 Task: Search one way flight ticket for 2 adults, 4 children and 1 infant on lap in business from Manhattan: Manhattan Regional Airport to Laramie: Laramie Regional Airport on 5-3-2023. Choice of flights is Spirit. Price is upto 98000. Outbound departure time preference is 22:00.
Action: Mouse moved to (356, 316)
Screenshot: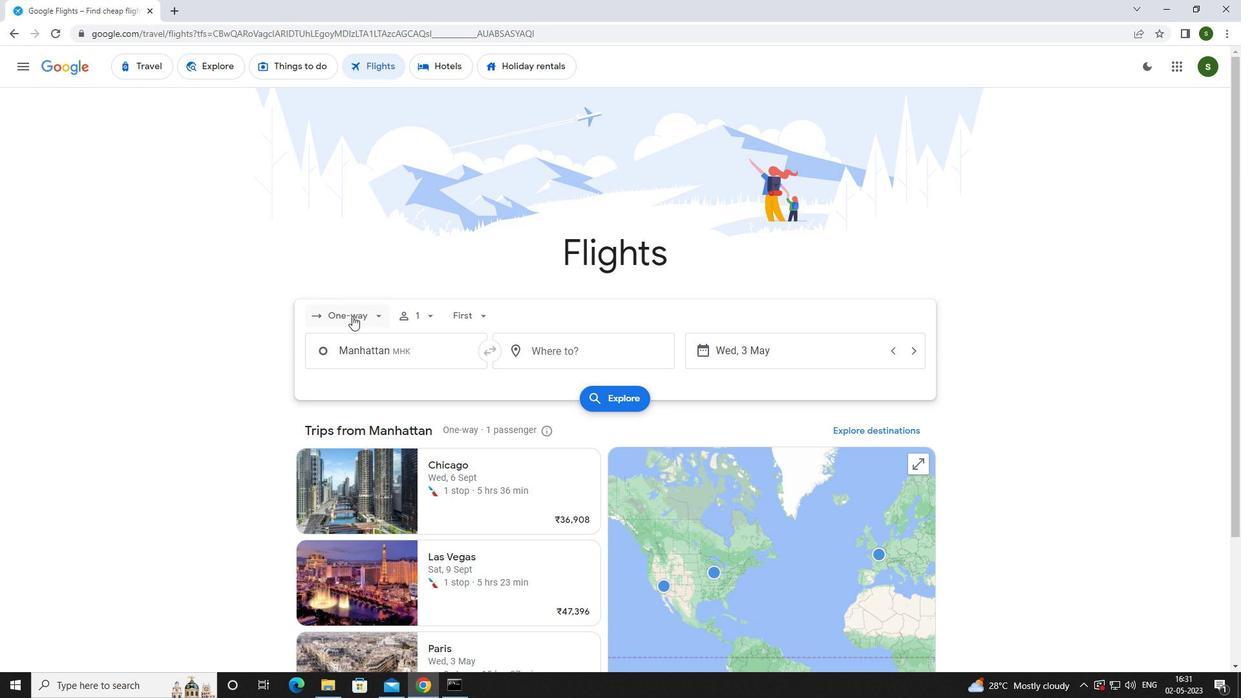 
Action: Mouse pressed left at (356, 316)
Screenshot: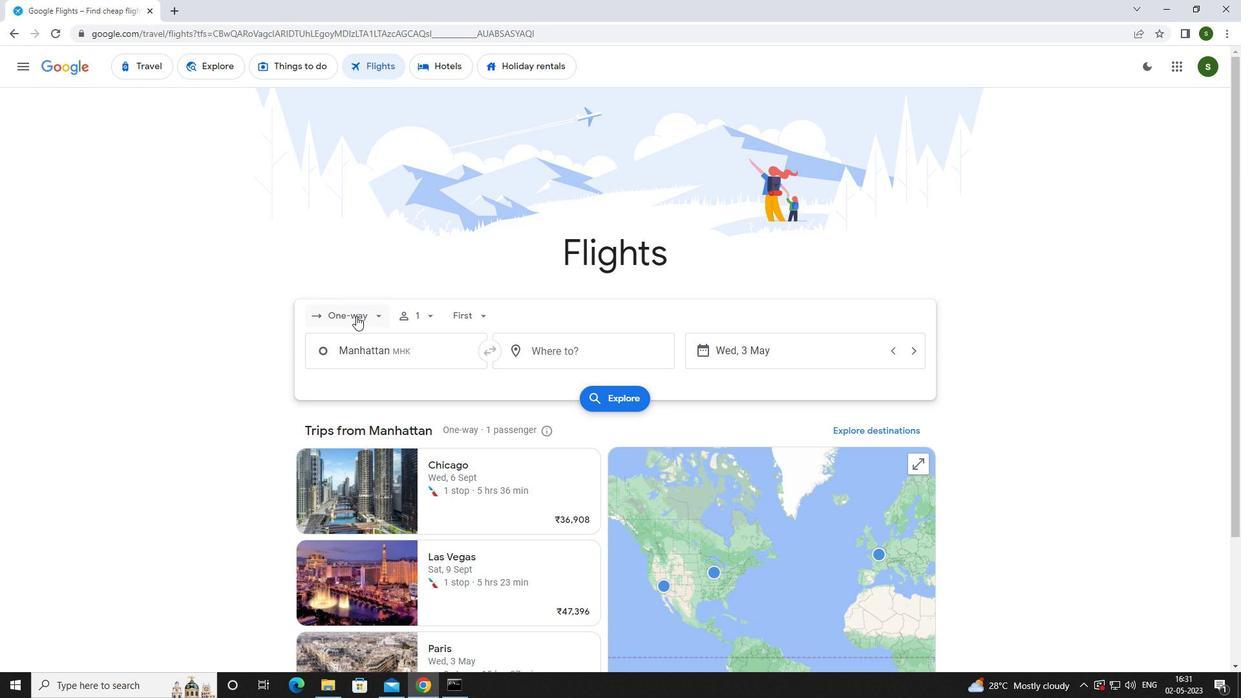 
Action: Mouse moved to (365, 370)
Screenshot: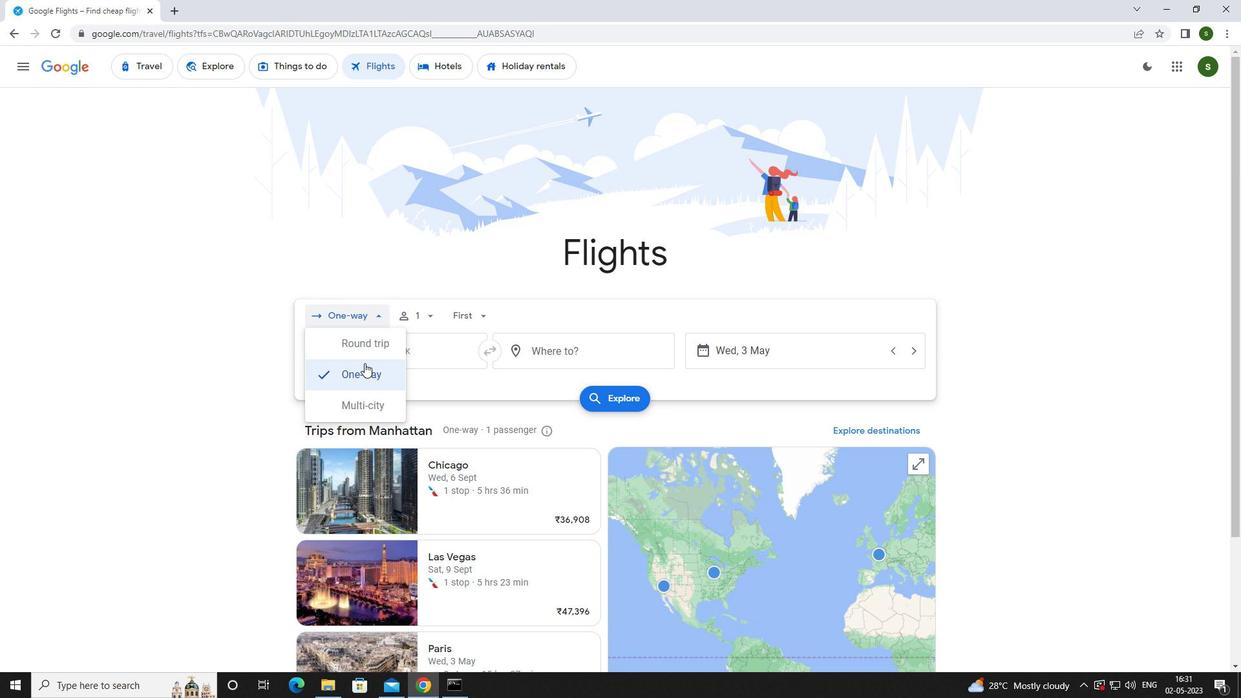 
Action: Mouse pressed left at (365, 370)
Screenshot: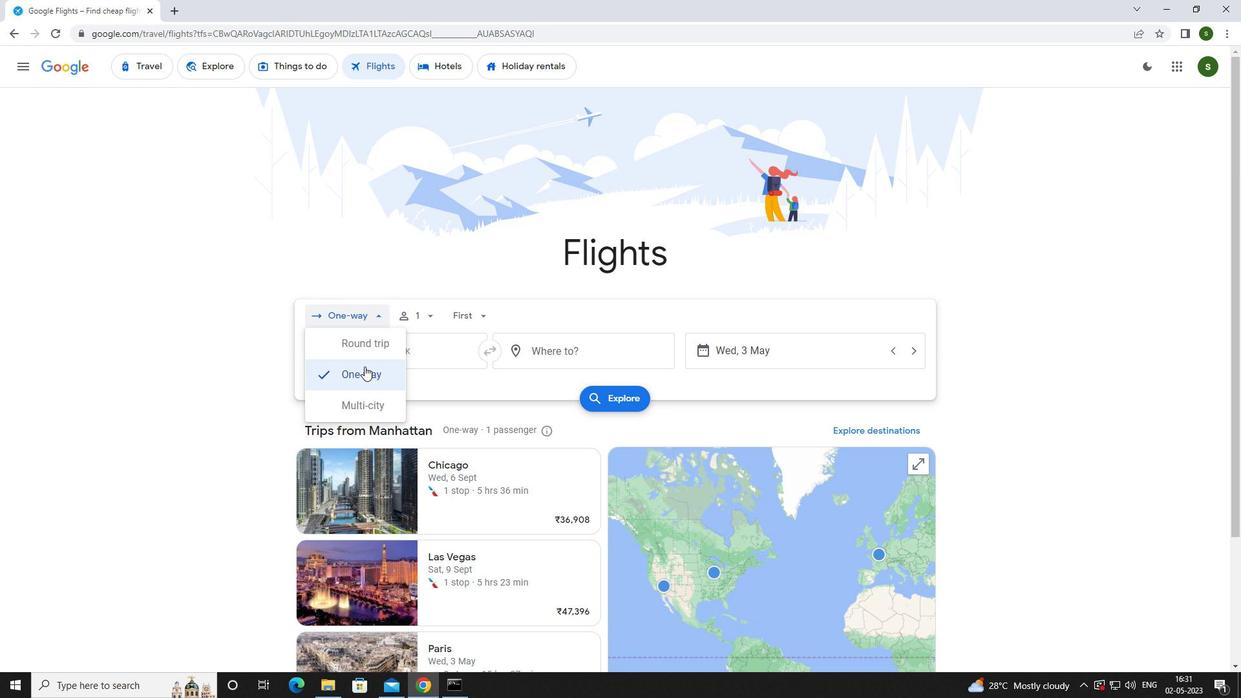 
Action: Mouse moved to (419, 312)
Screenshot: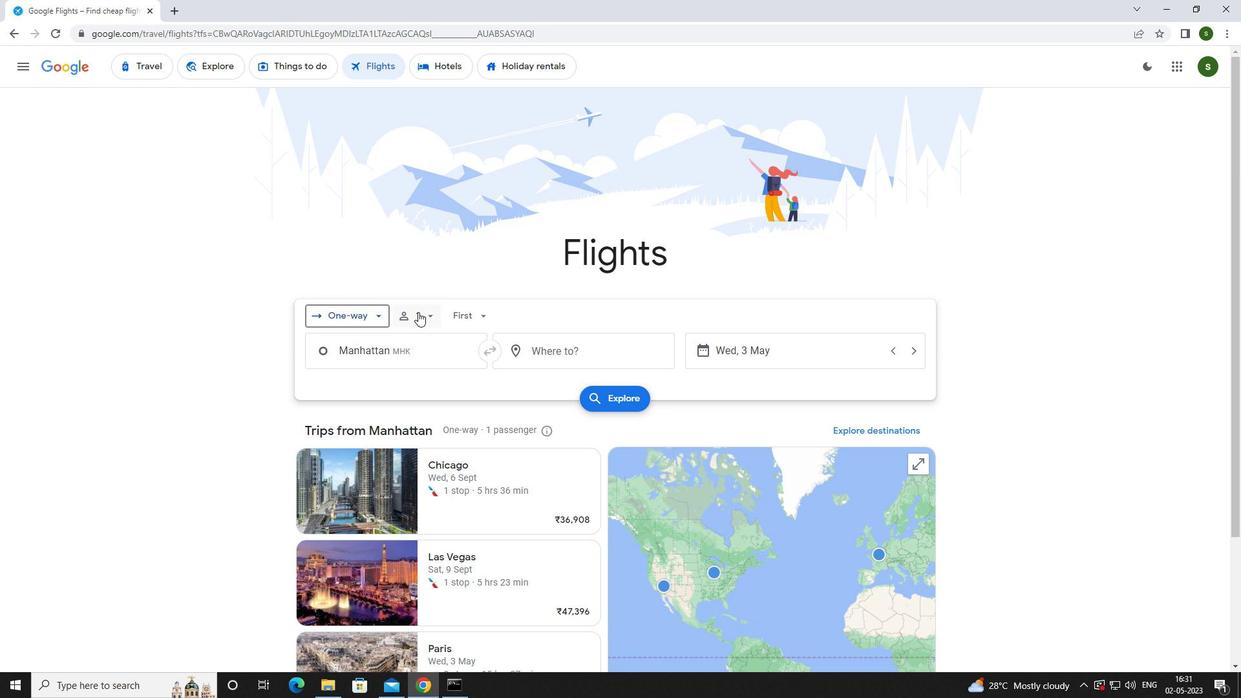 
Action: Mouse pressed left at (419, 312)
Screenshot: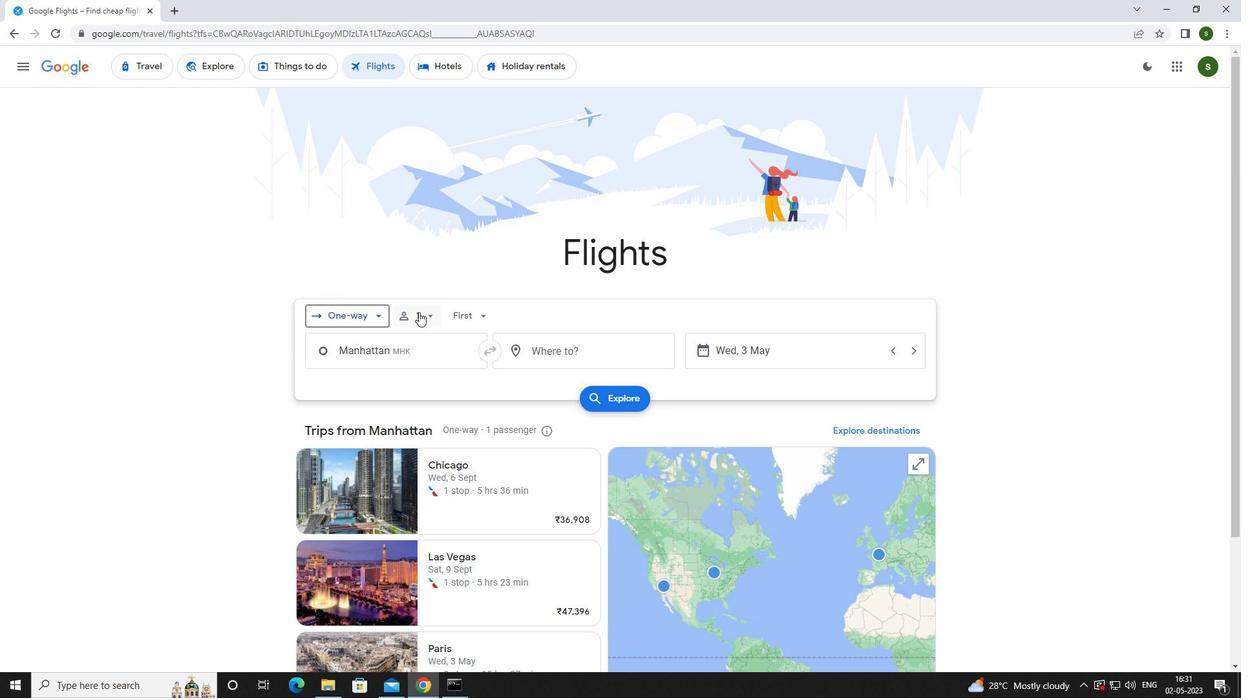 
Action: Mouse moved to (532, 349)
Screenshot: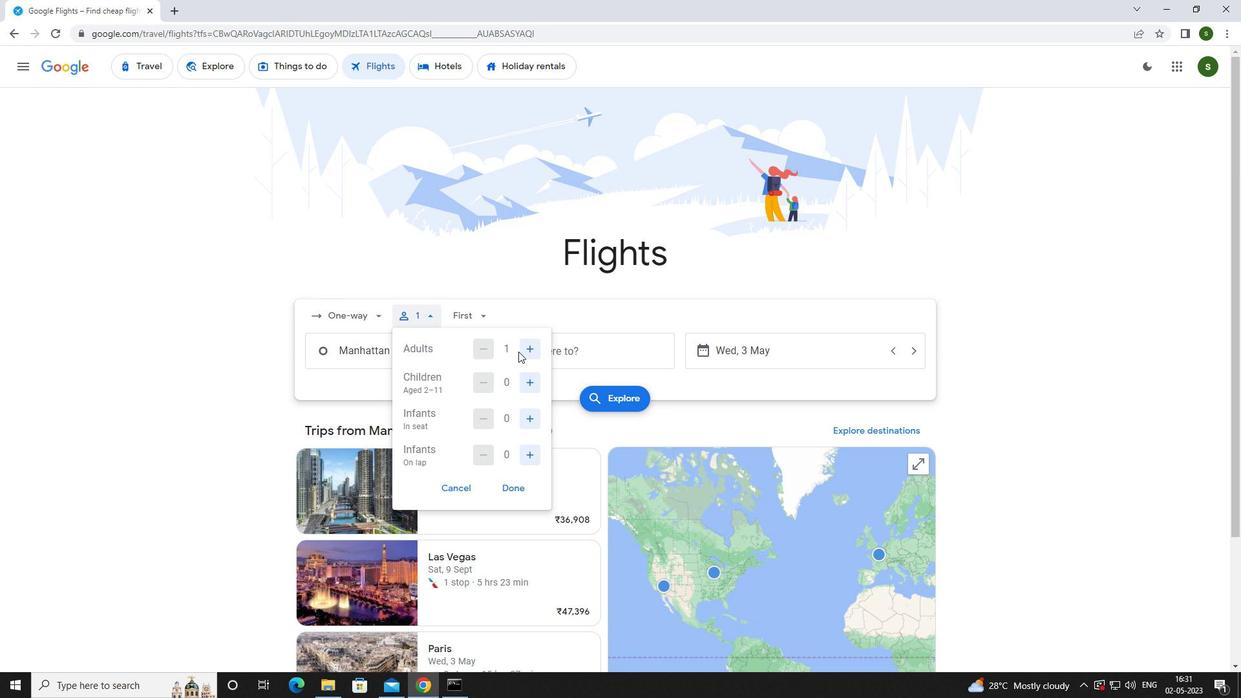 
Action: Mouse pressed left at (532, 349)
Screenshot: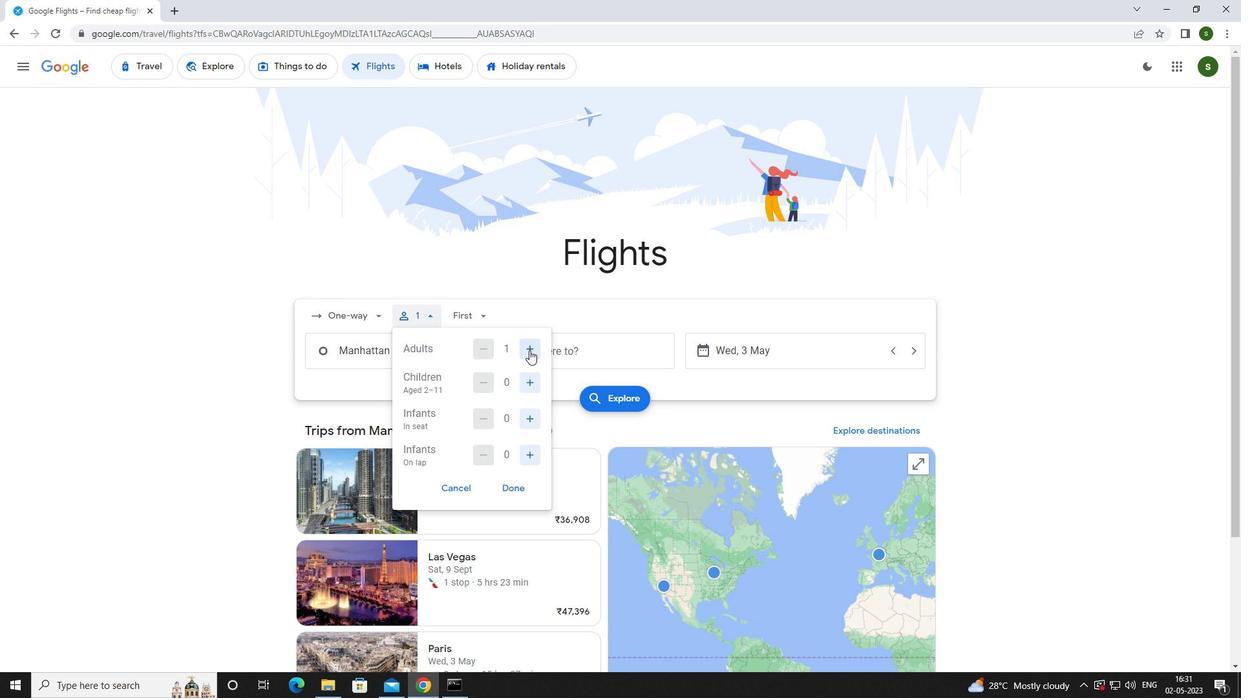 
Action: Mouse moved to (532, 386)
Screenshot: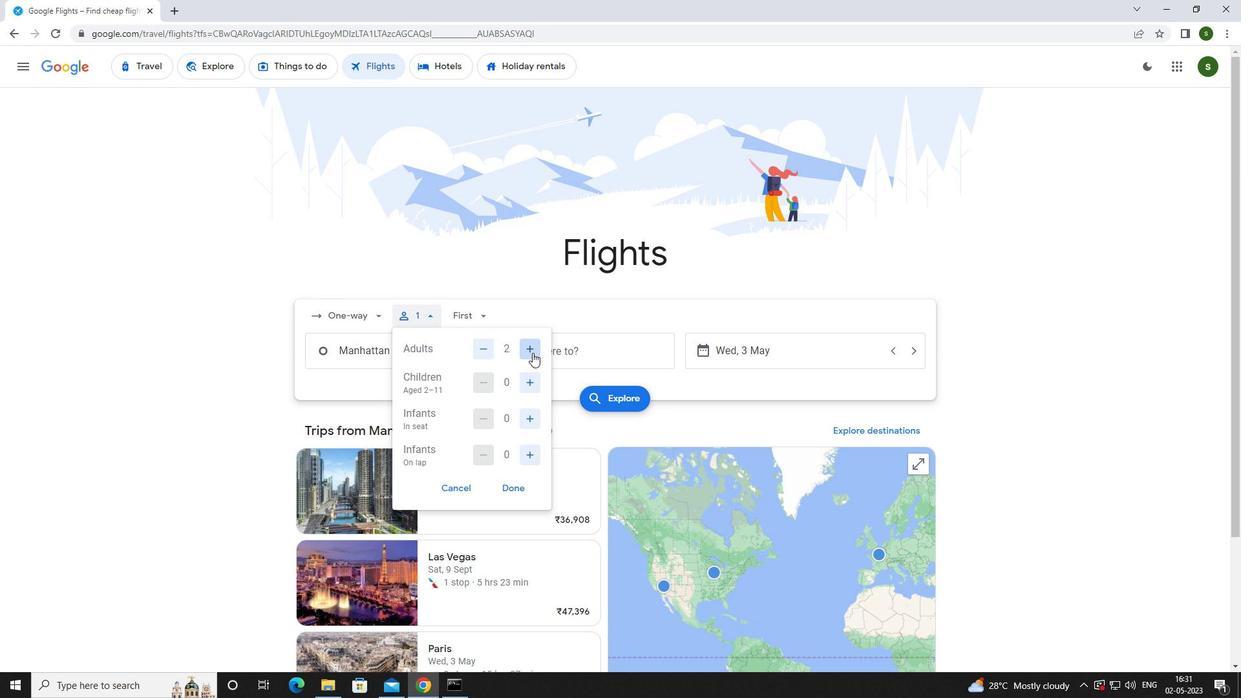 
Action: Mouse pressed left at (532, 386)
Screenshot: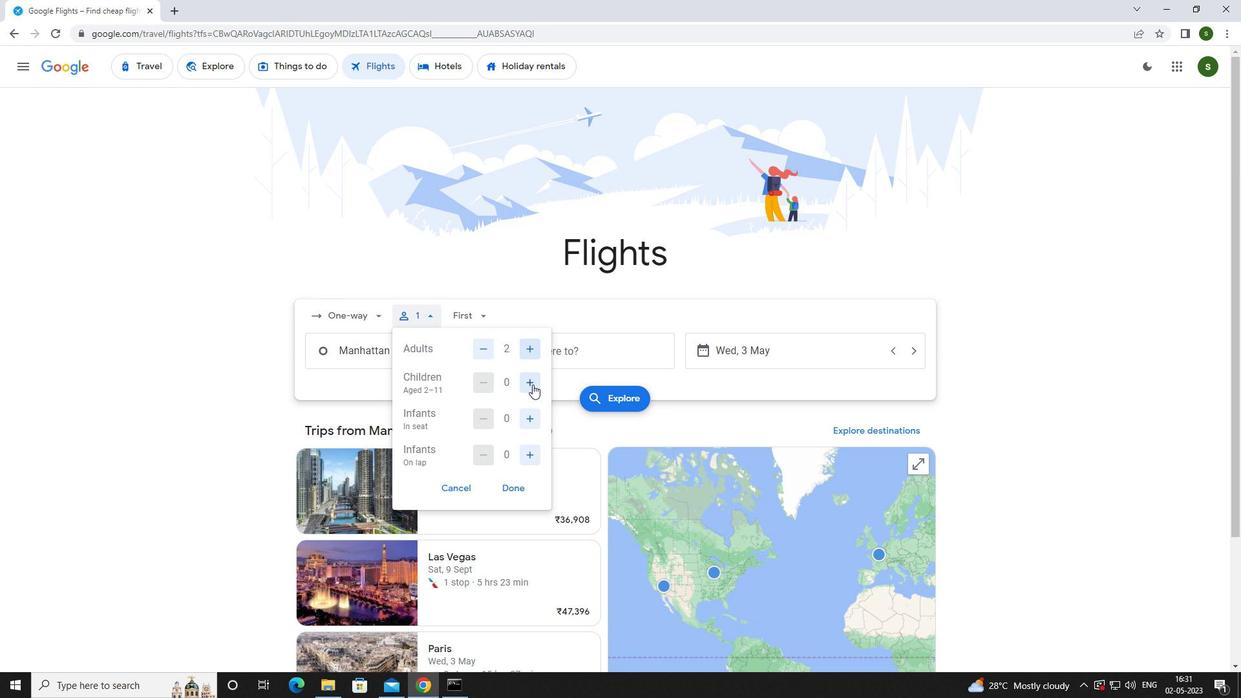 
Action: Mouse pressed left at (532, 386)
Screenshot: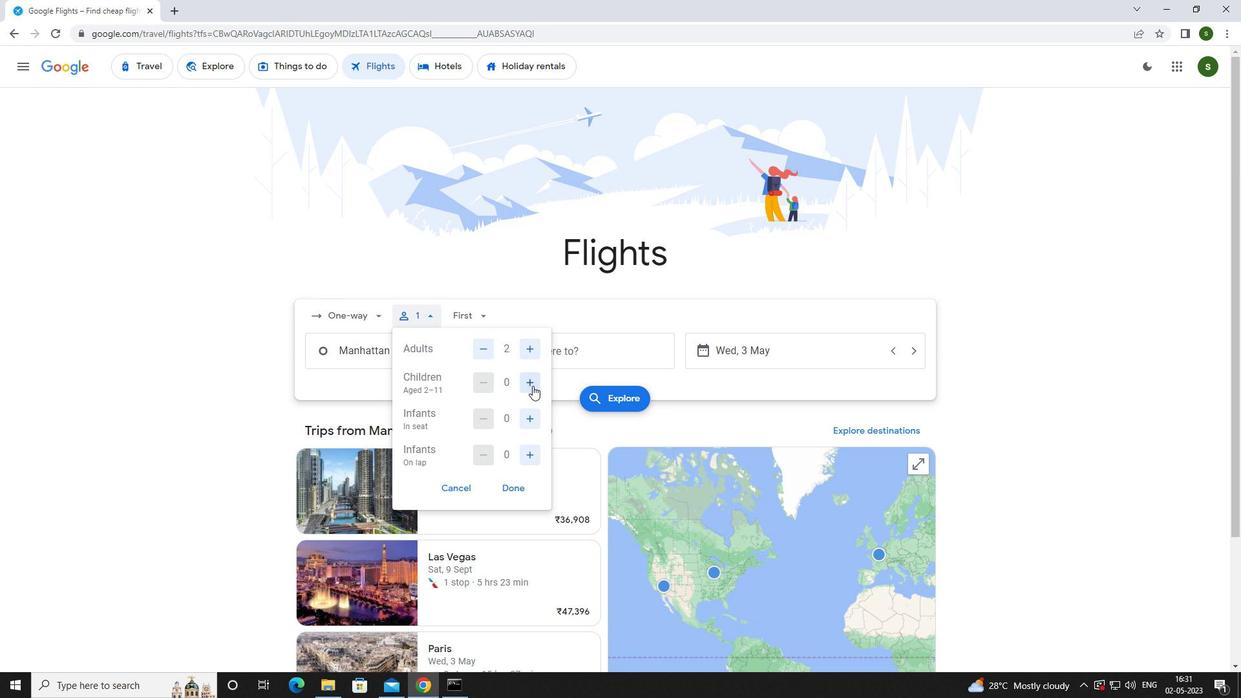 
Action: Mouse pressed left at (532, 386)
Screenshot: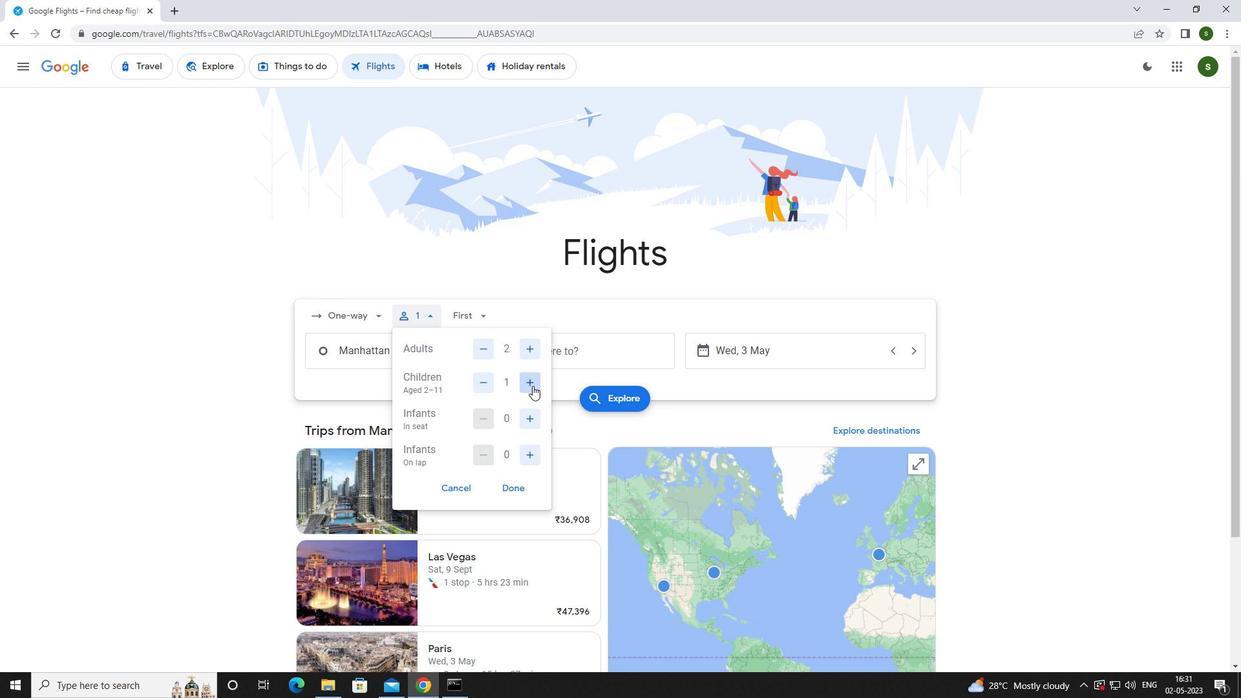 
Action: Mouse pressed left at (532, 386)
Screenshot: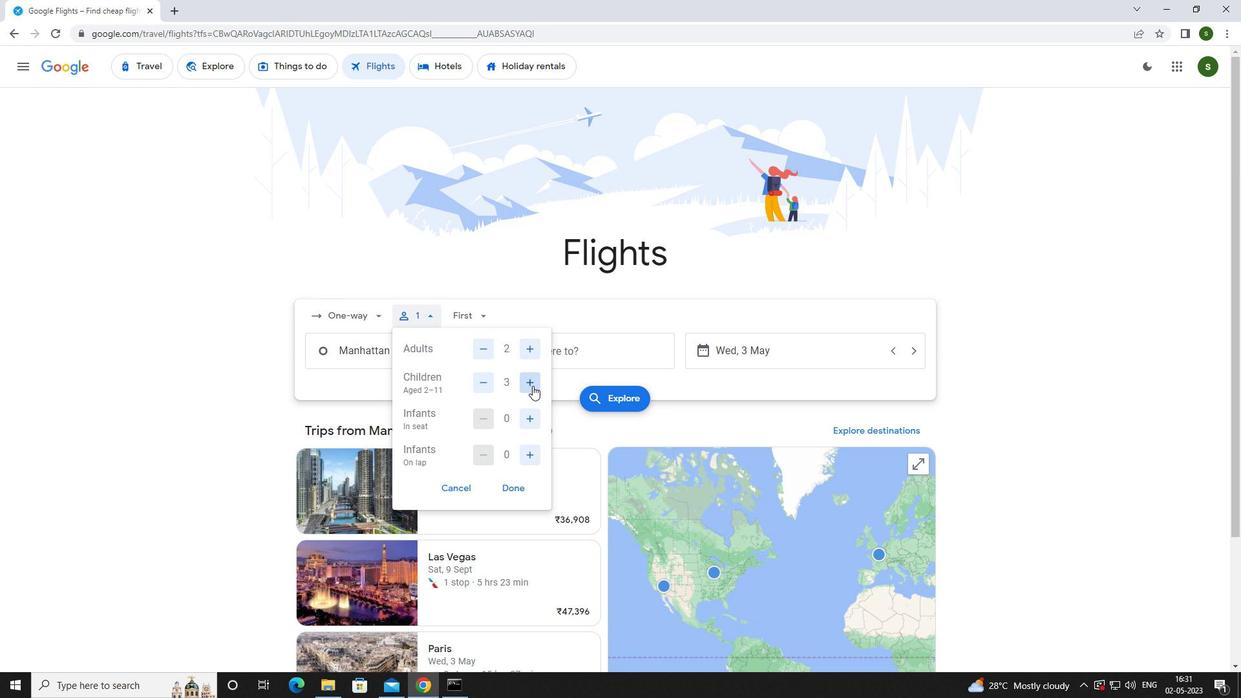 
Action: Mouse moved to (527, 451)
Screenshot: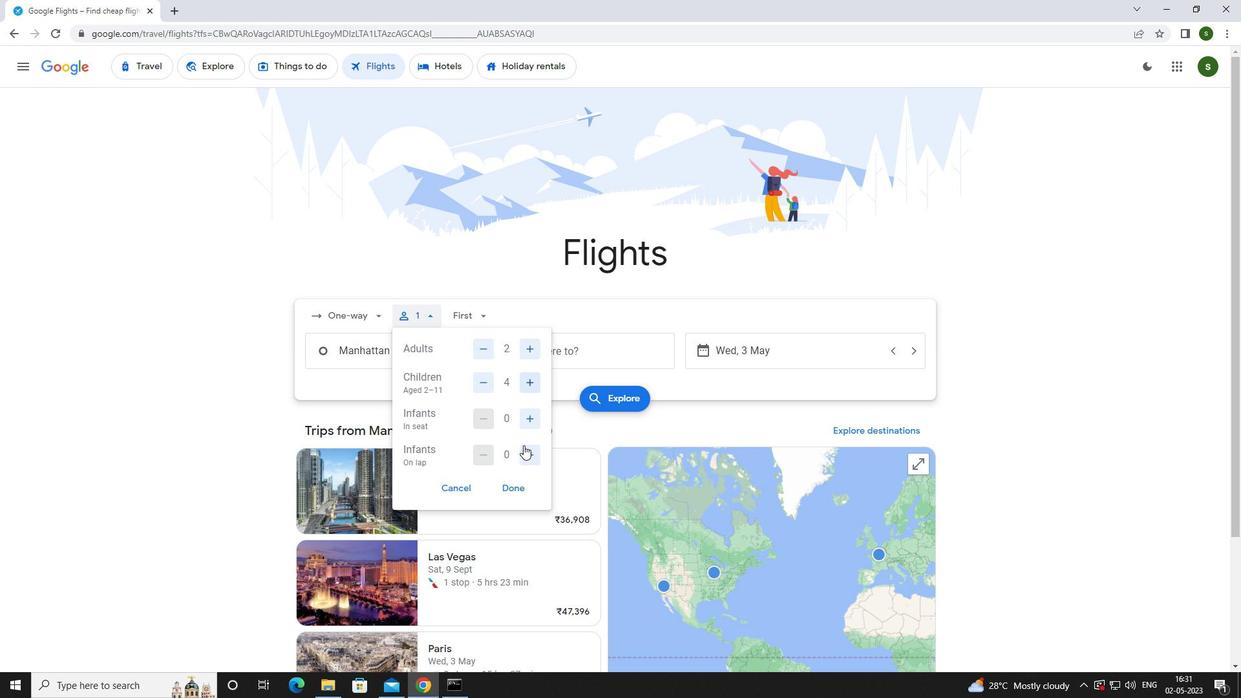 
Action: Mouse pressed left at (527, 451)
Screenshot: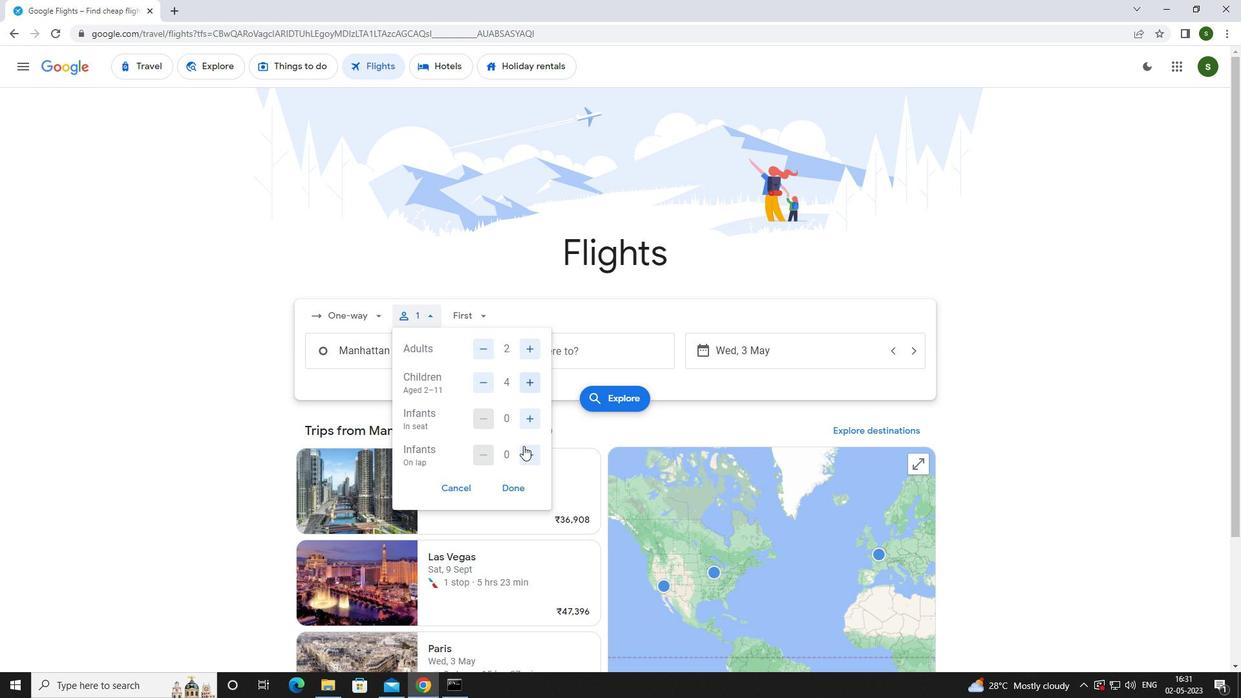 
Action: Mouse moved to (481, 314)
Screenshot: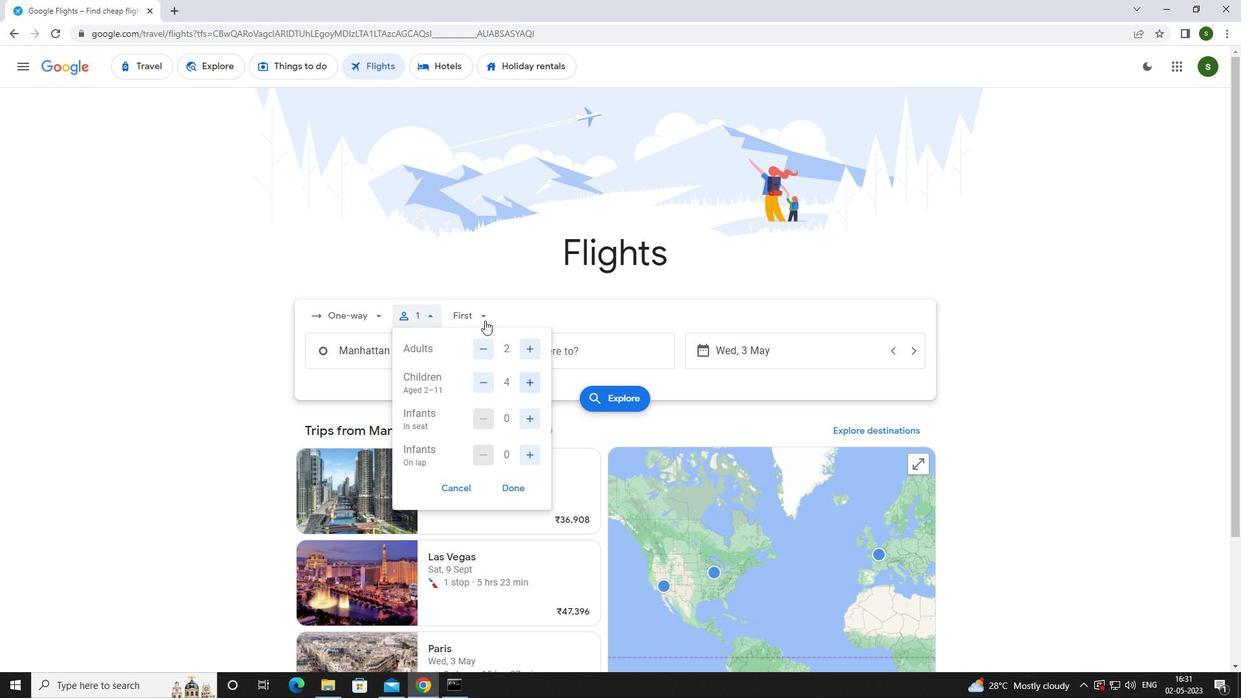 
Action: Mouse pressed left at (481, 314)
Screenshot: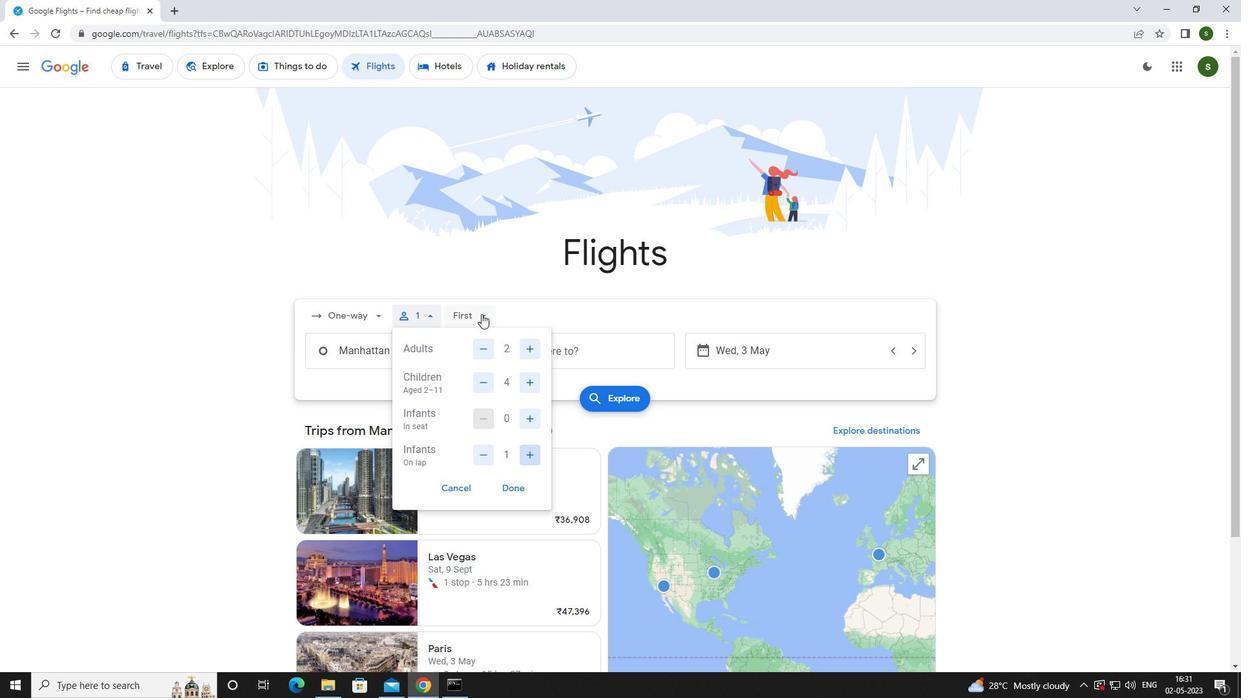 
Action: Mouse moved to (499, 399)
Screenshot: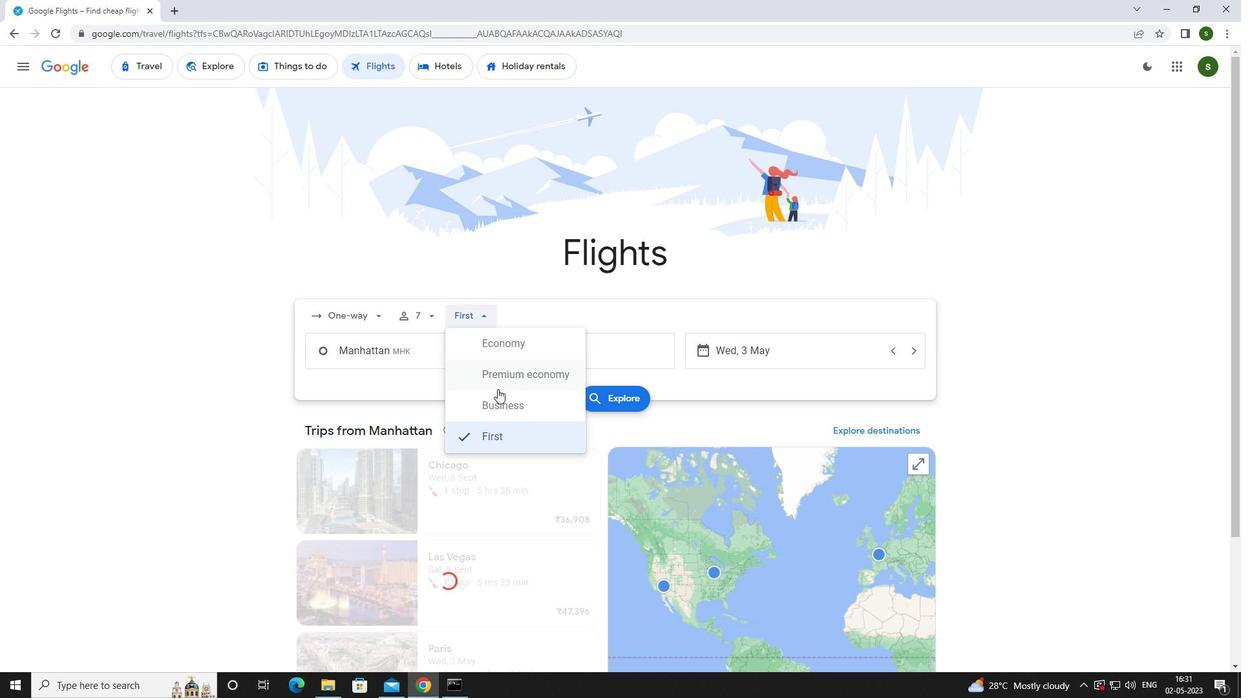 
Action: Mouse pressed left at (499, 399)
Screenshot: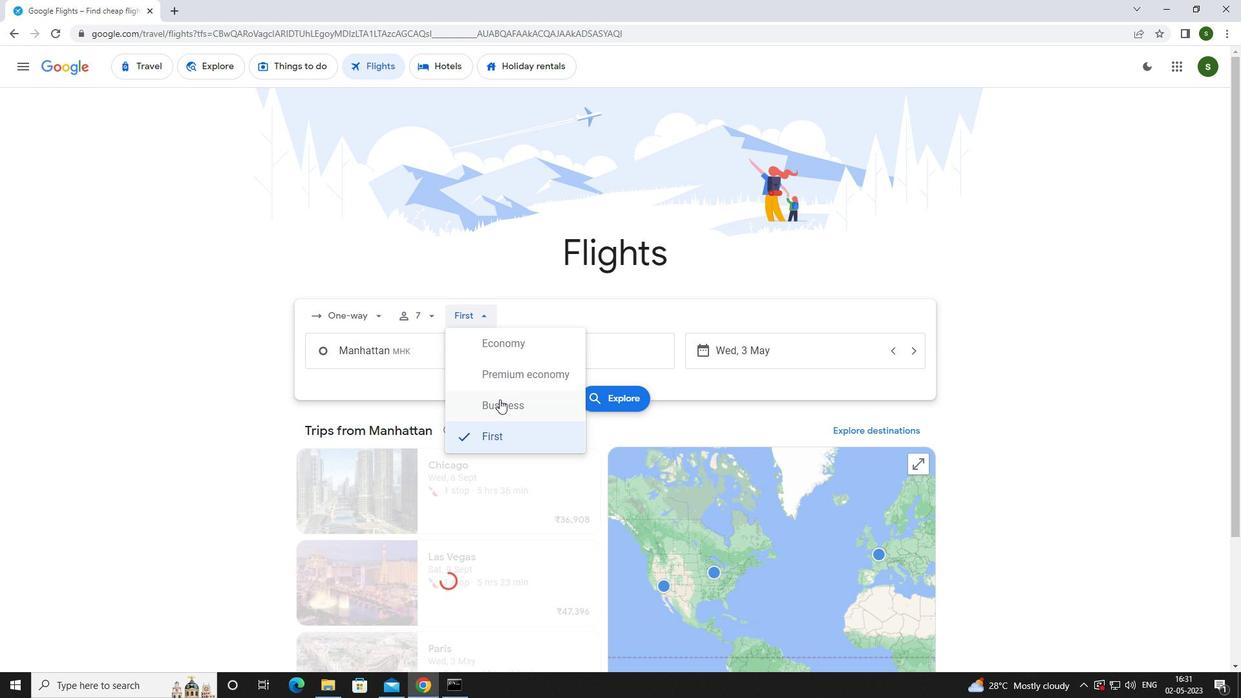
Action: Mouse moved to (442, 353)
Screenshot: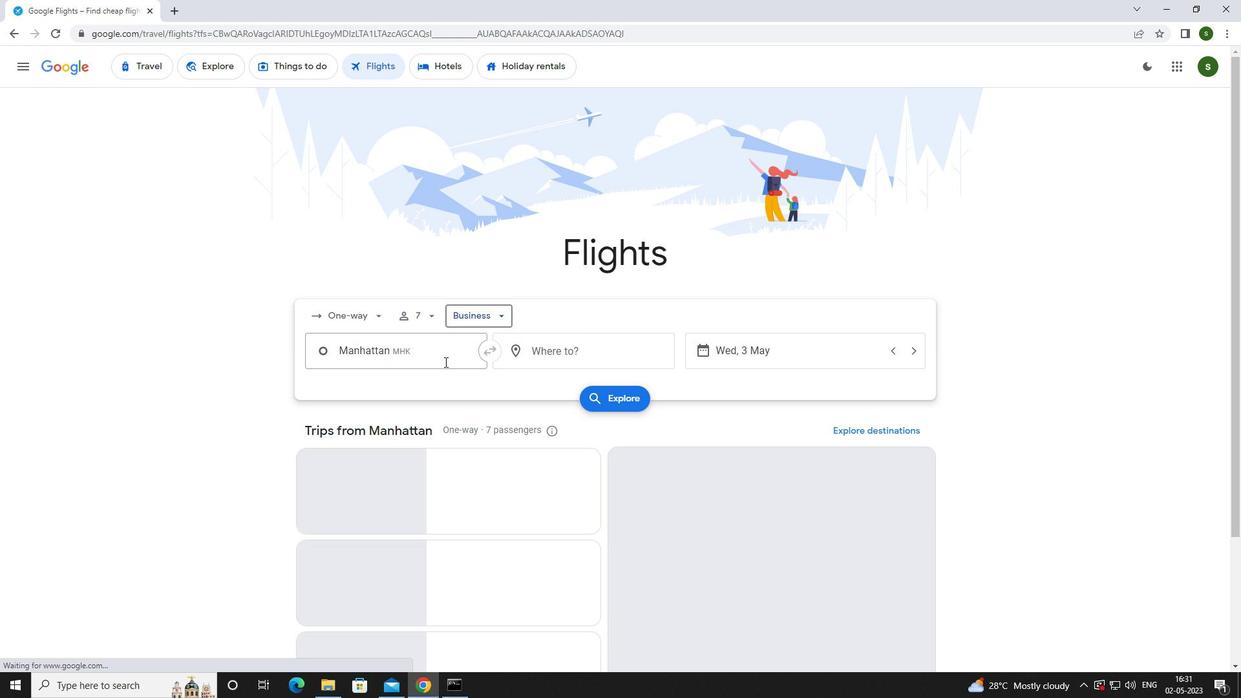
Action: Mouse pressed left at (442, 353)
Screenshot: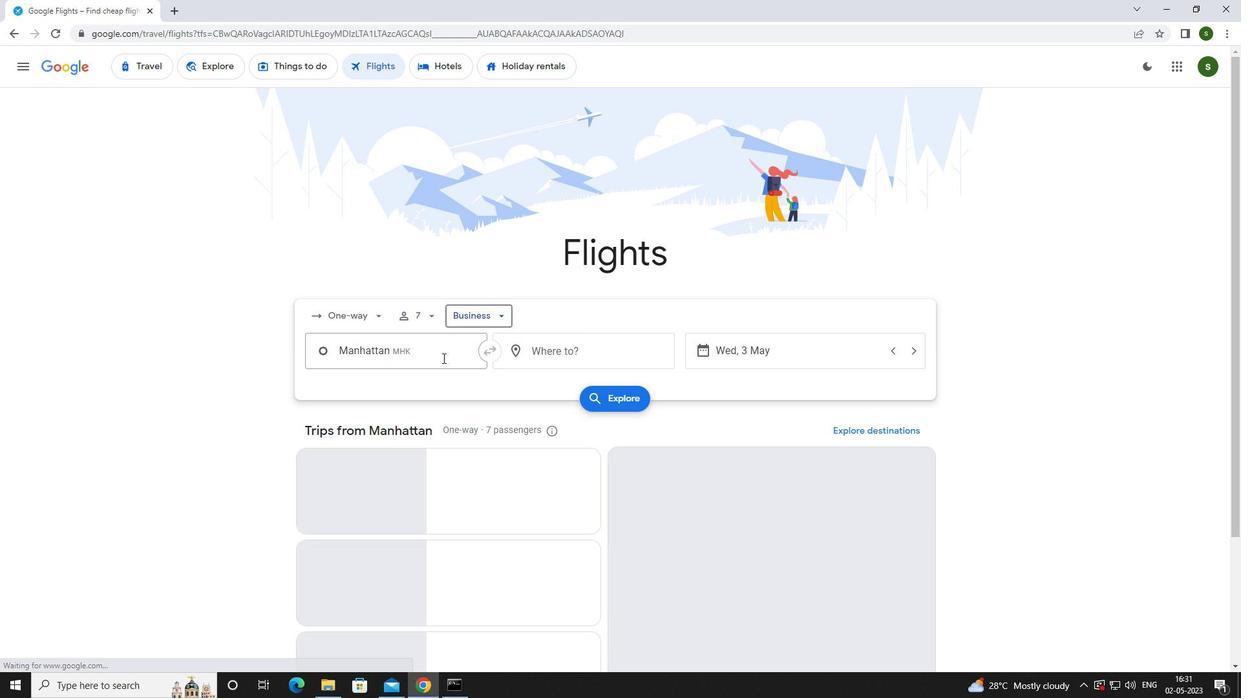 
Action: Key pressed <Key.caps_lock>m<Key.caps_lock>anhatta
Screenshot: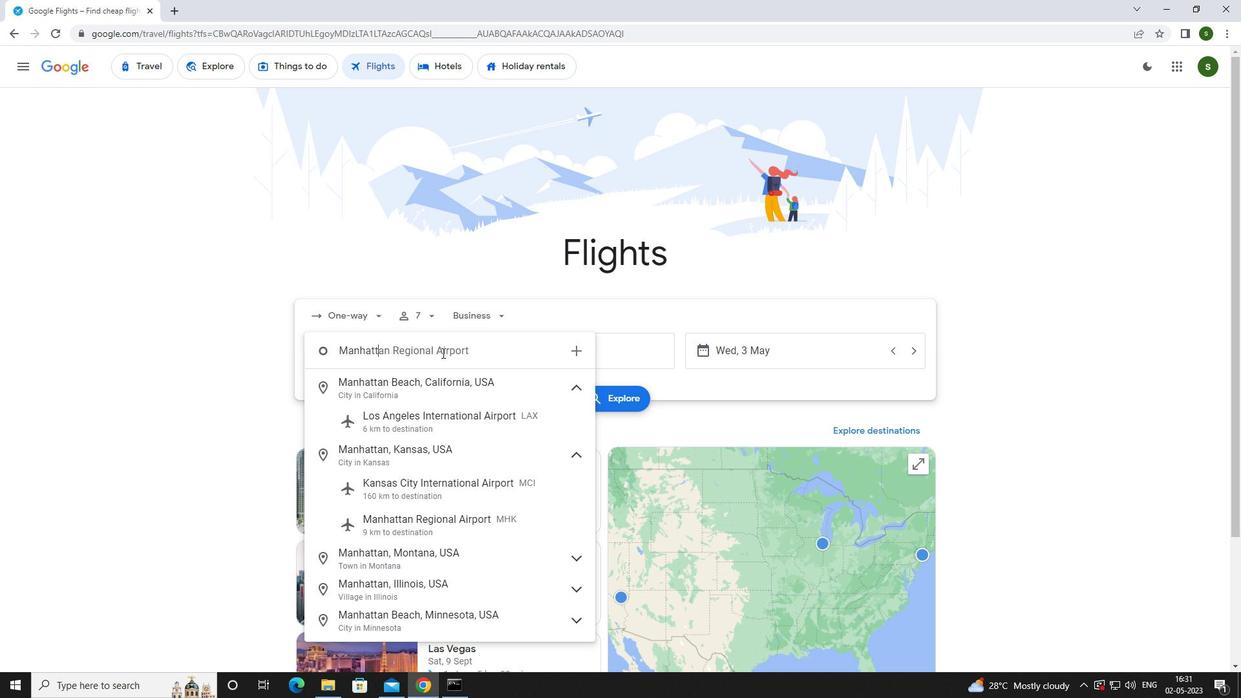 
Action: Mouse moved to (441, 514)
Screenshot: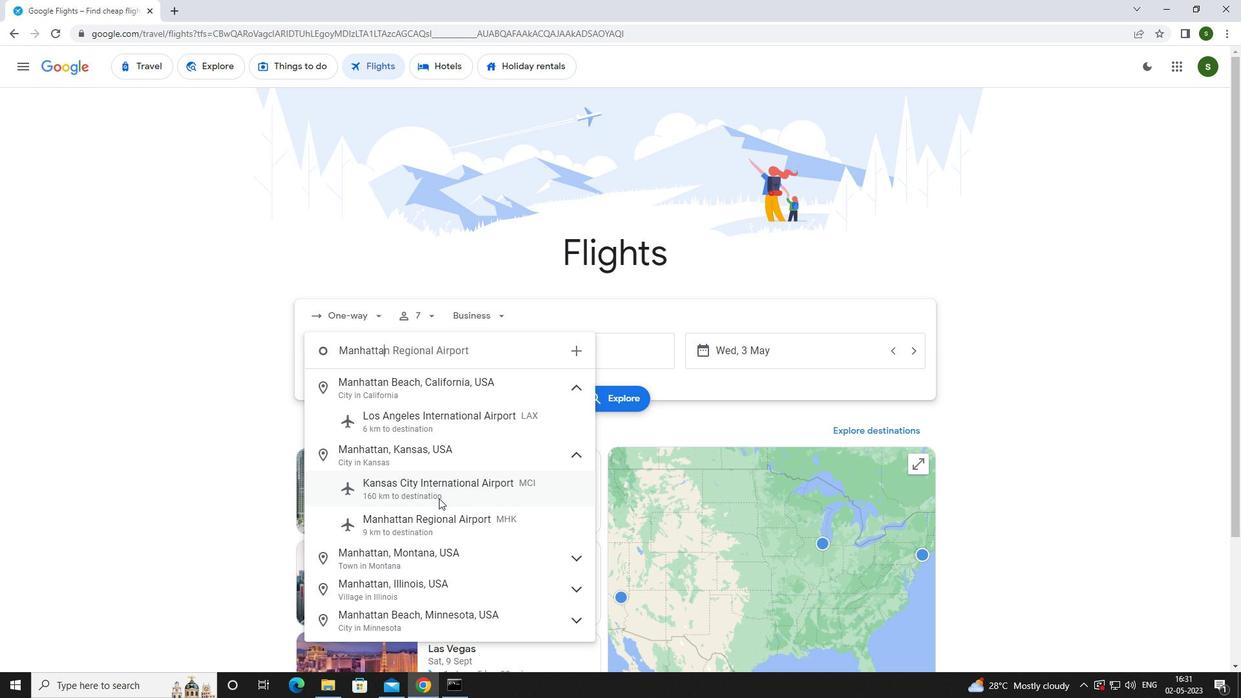 
Action: Mouse pressed left at (441, 514)
Screenshot: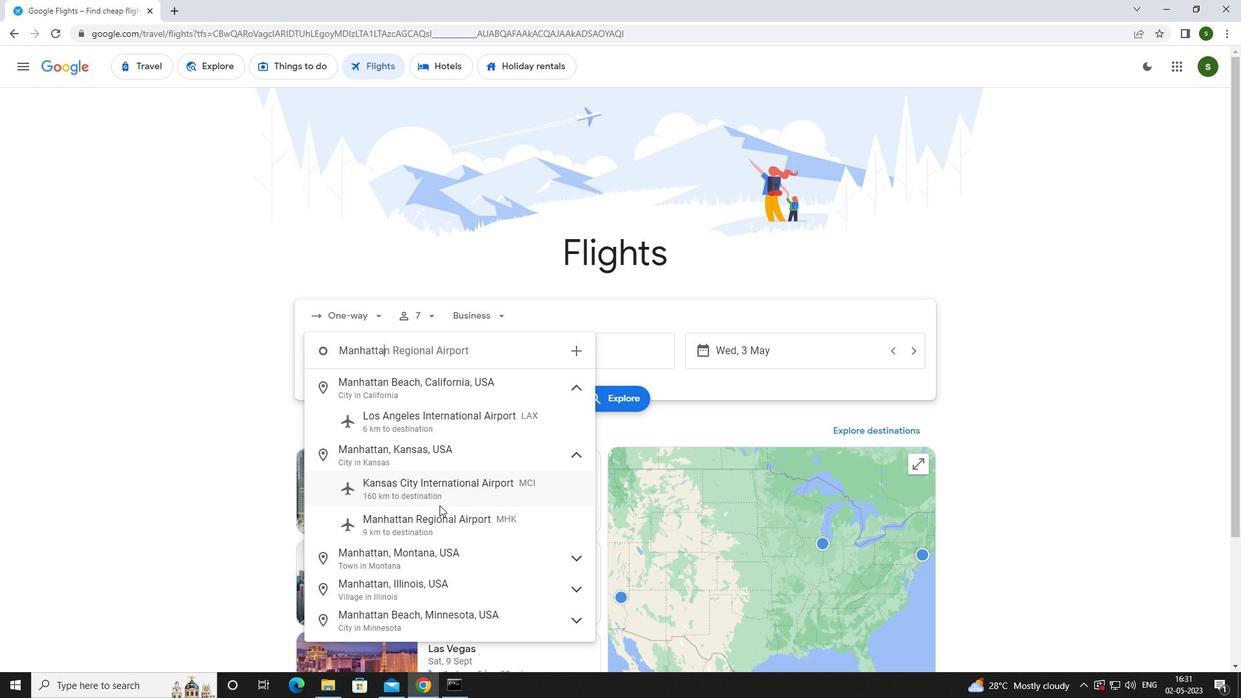 
Action: Mouse moved to (542, 347)
Screenshot: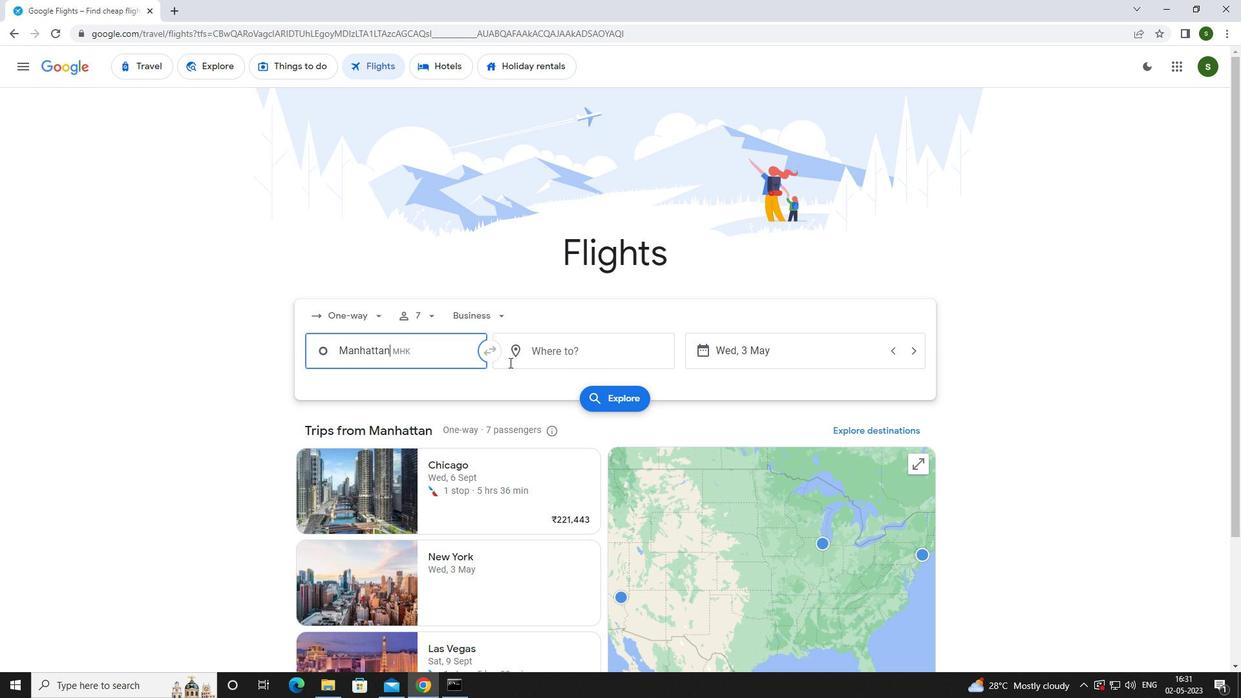 
Action: Mouse pressed left at (542, 347)
Screenshot: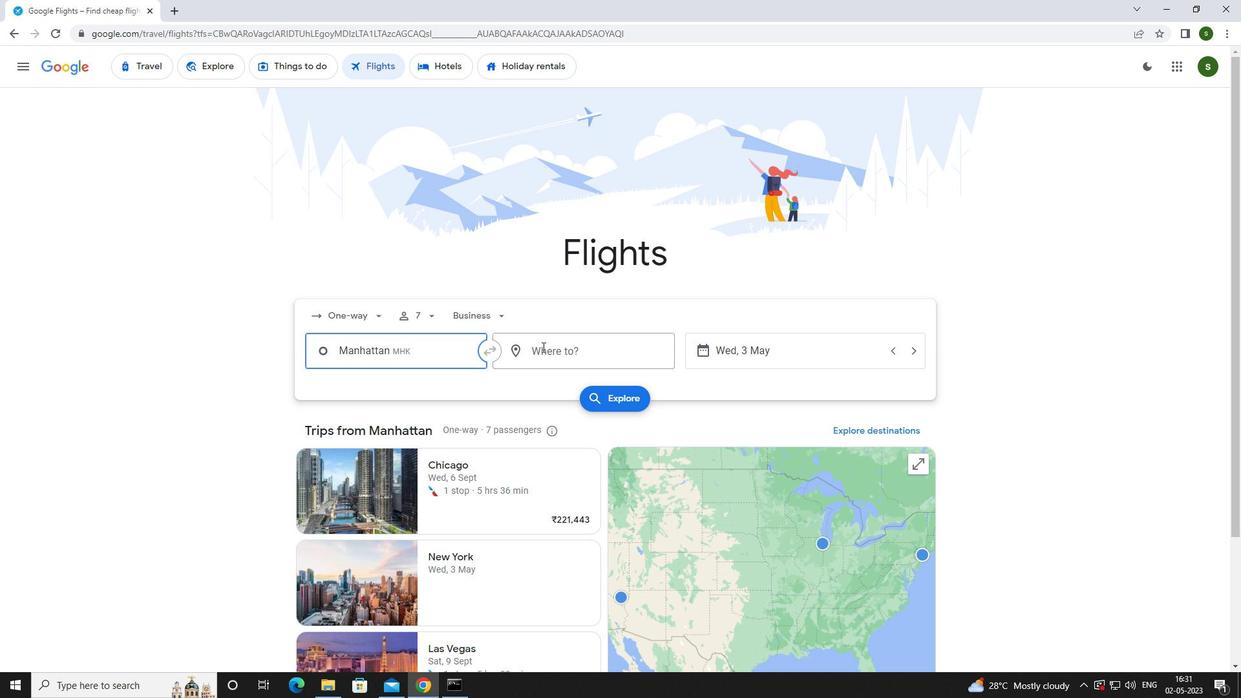 
Action: Mouse moved to (518, 348)
Screenshot: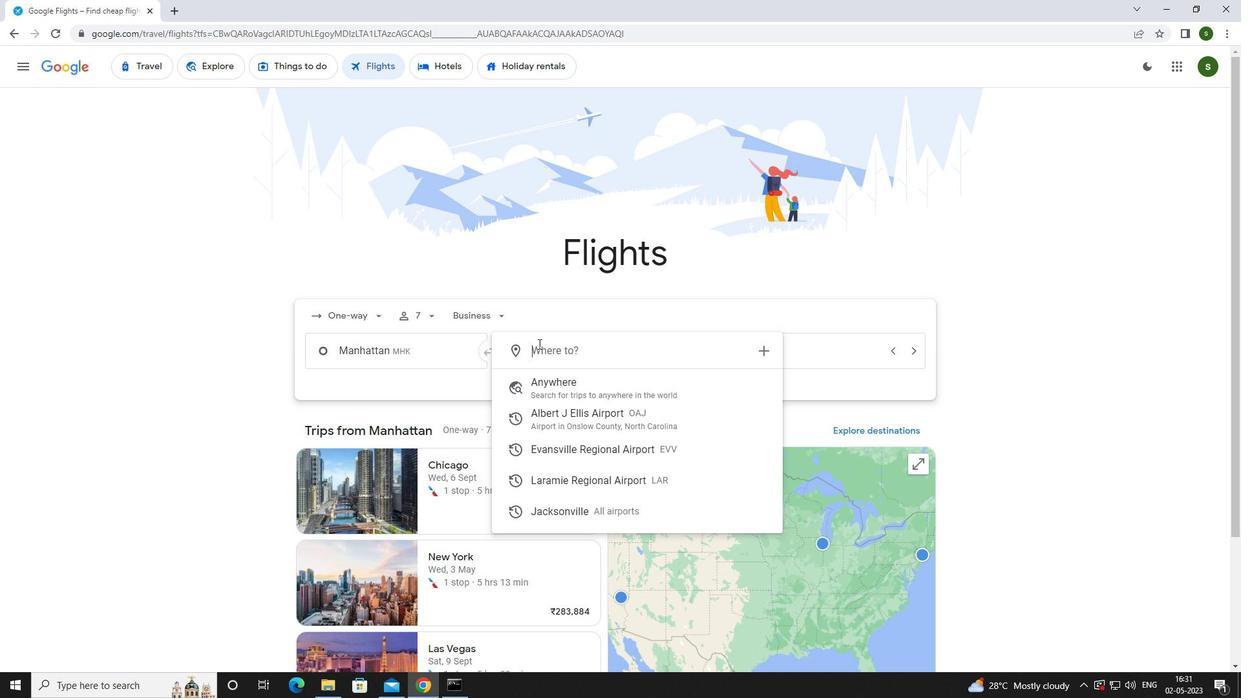 
Action: Key pressed <Key.caps_lock>l<Key.caps_lock>aramie
Screenshot: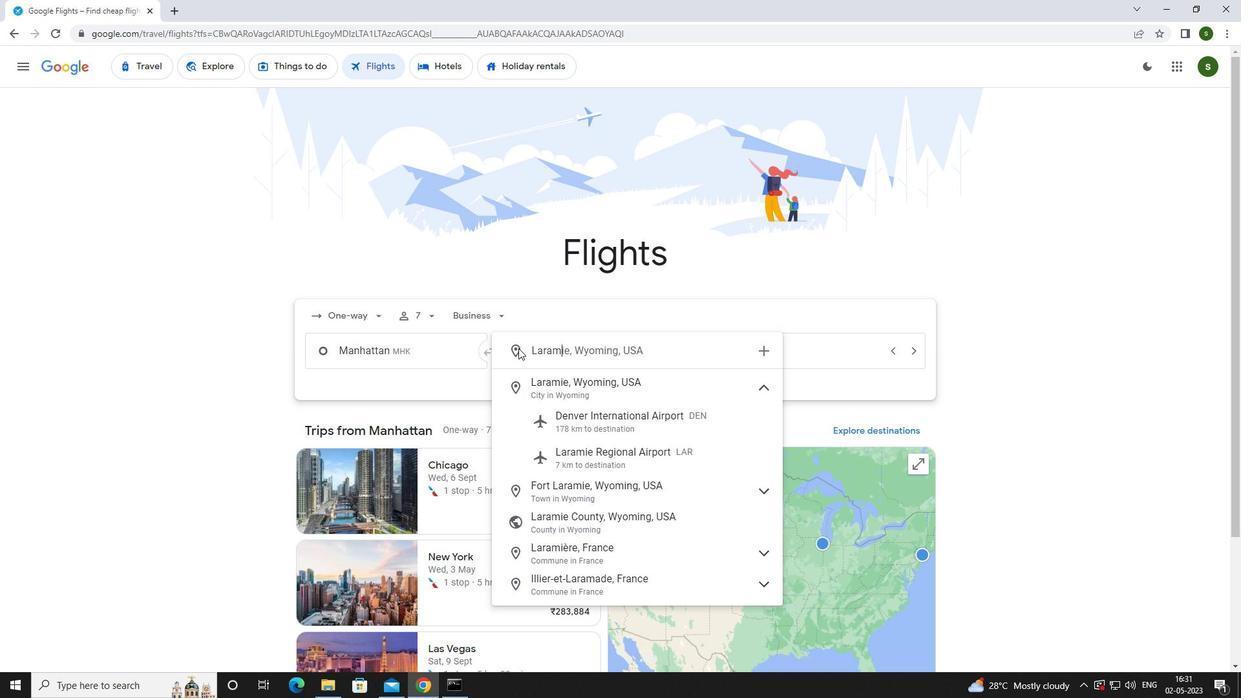 
Action: Mouse moved to (580, 451)
Screenshot: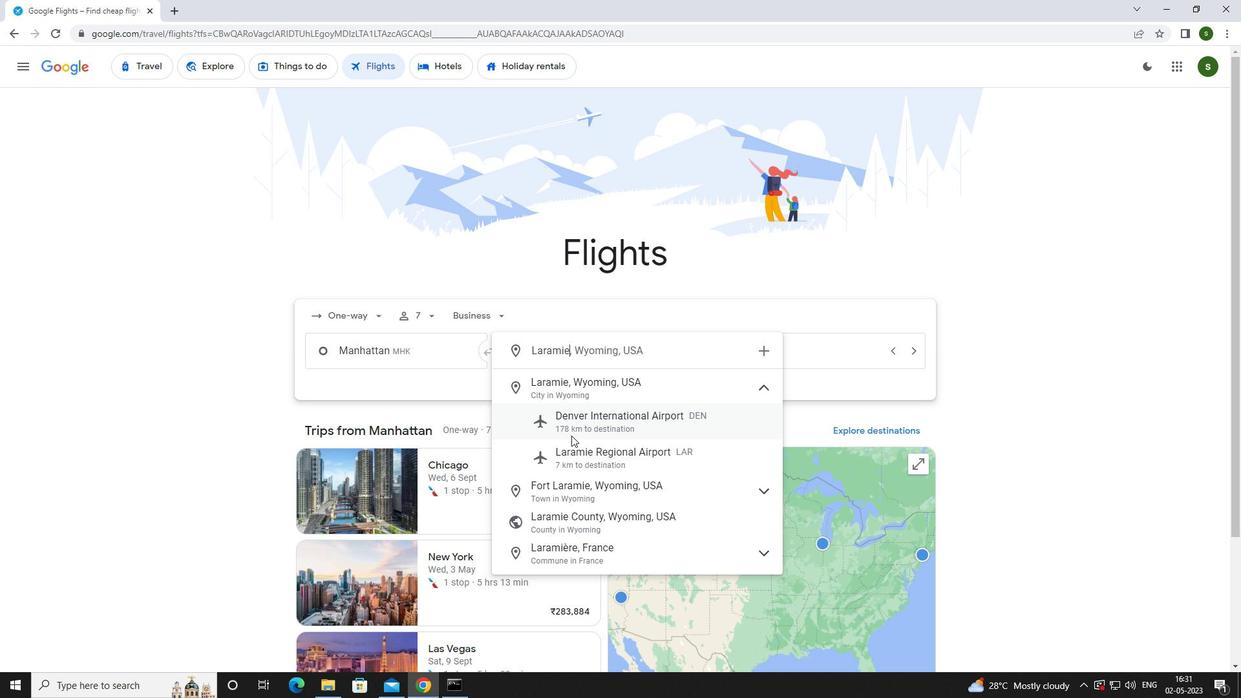 
Action: Mouse pressed left at (580, 451)
Screenshot: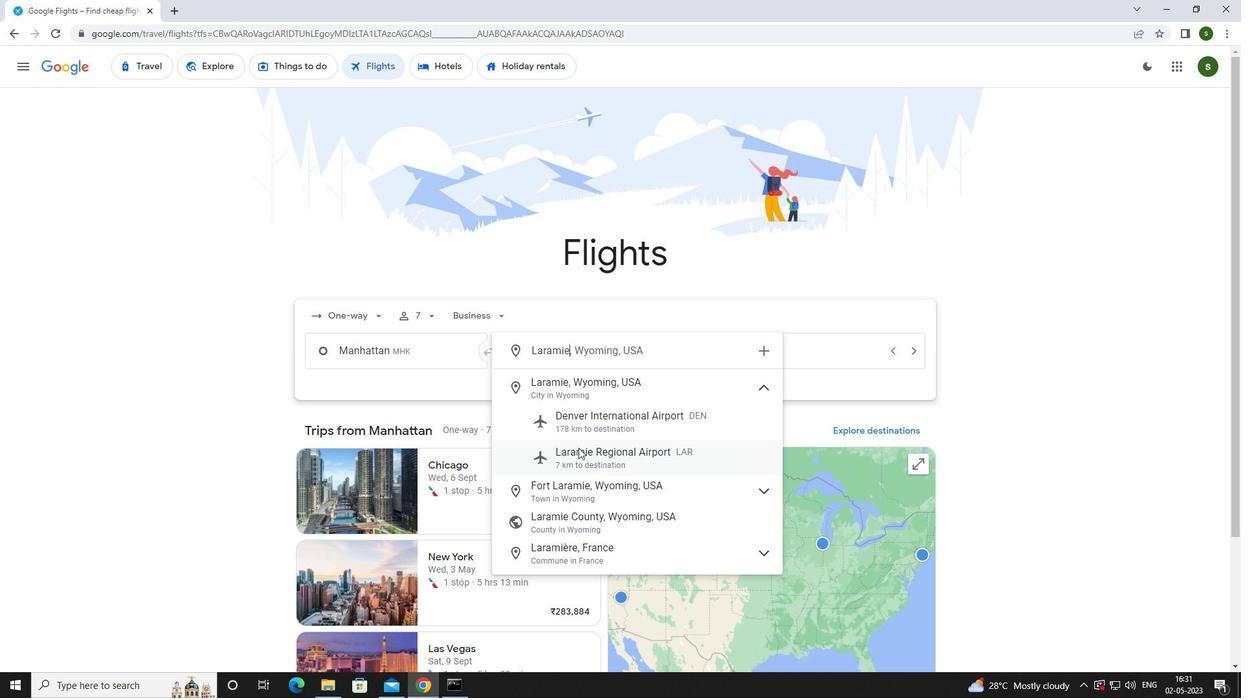 
Action: Mouse moved to (803, 345)
Screenshot: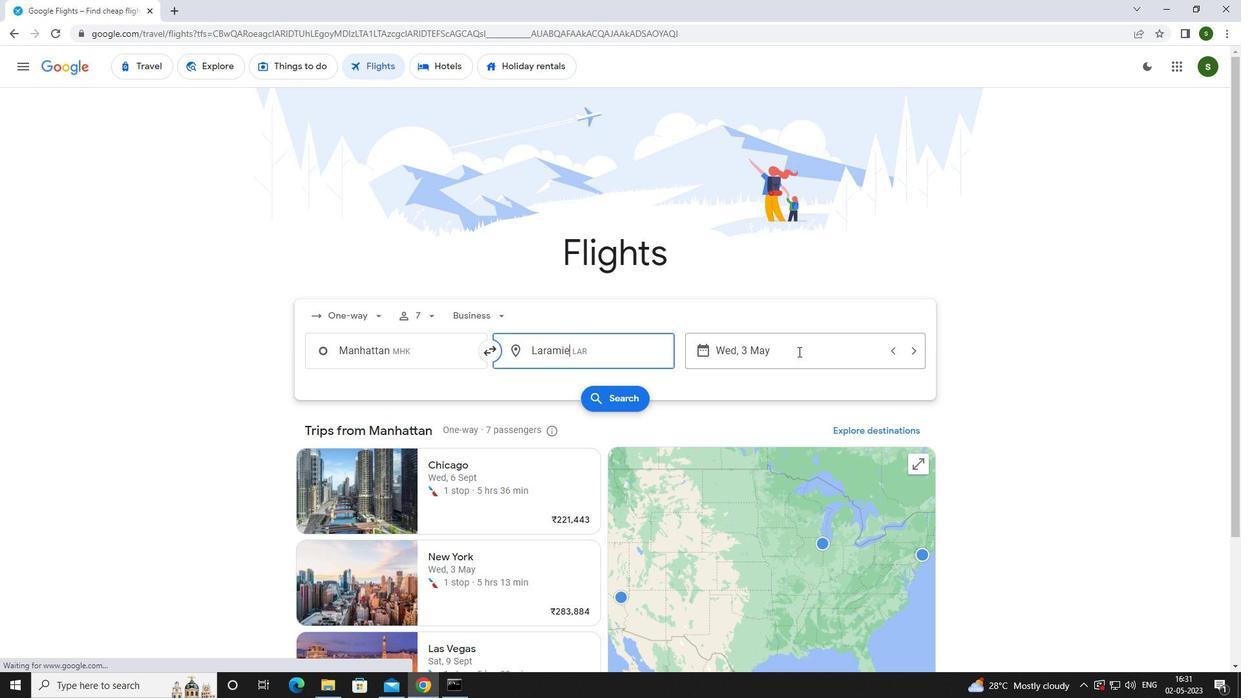 
Action: Mouse pressed left at (803, 345)
Screenshot: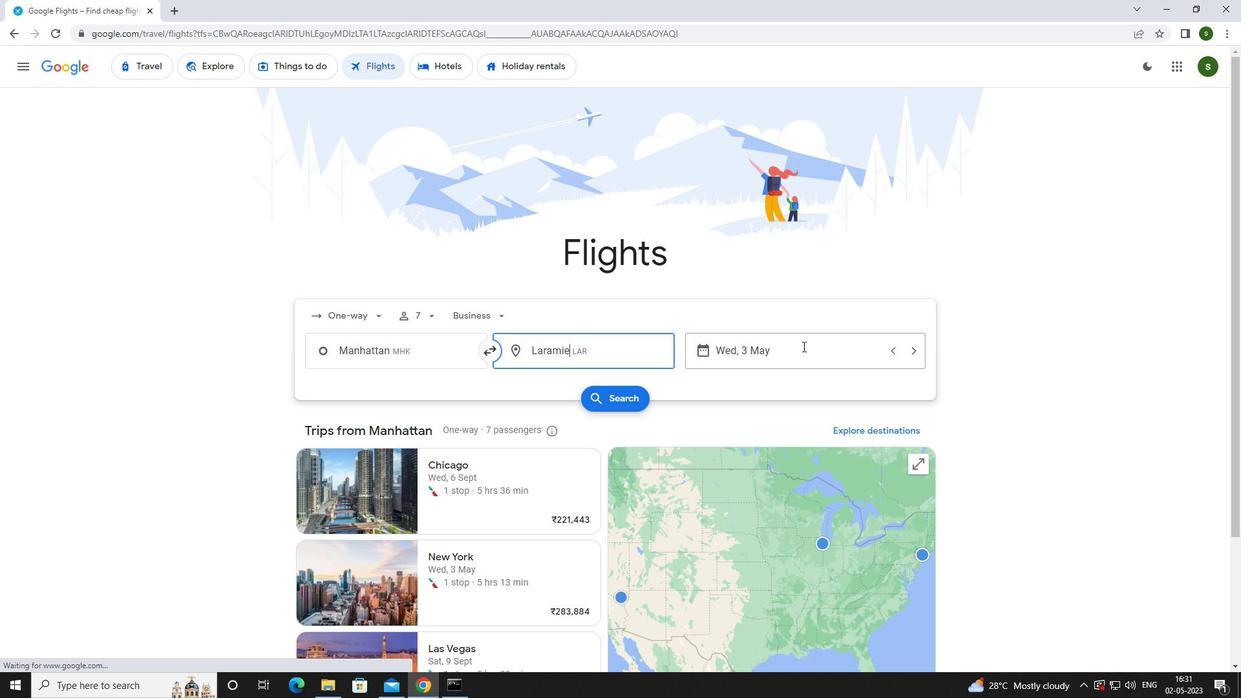 
Action: Mouse moved to (563, 437)
Screenshot: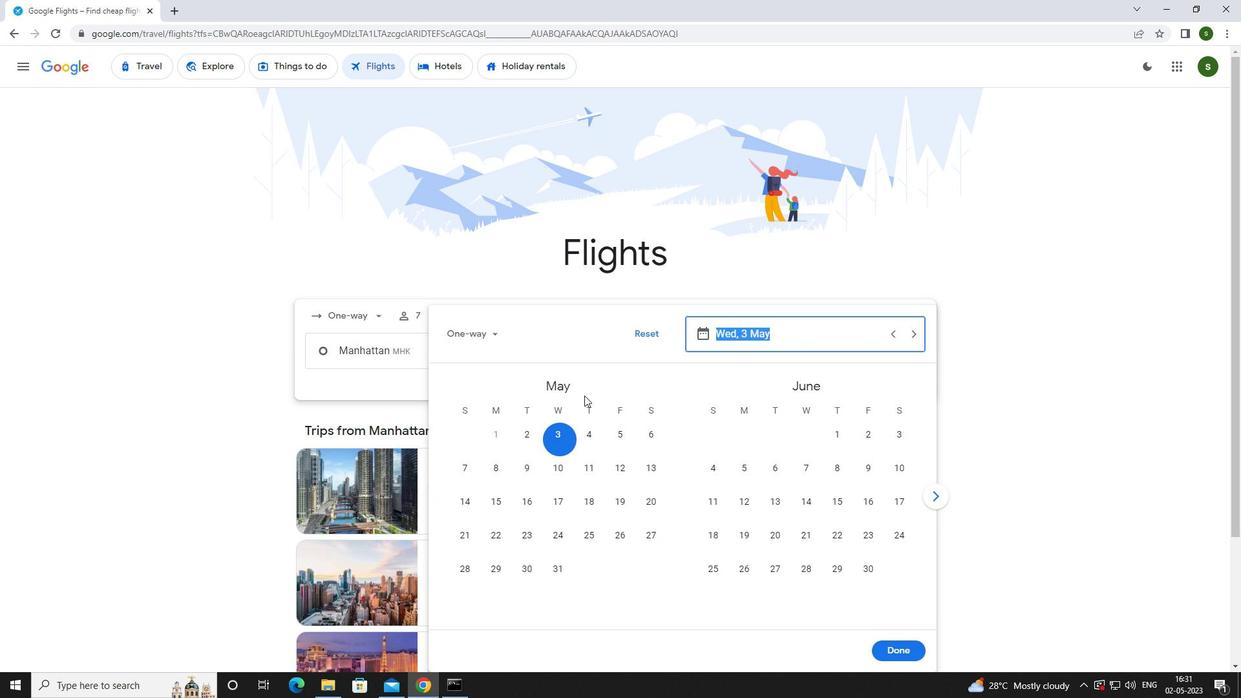 
Action: Mouse pressed left at (563, 437)
Screenshot: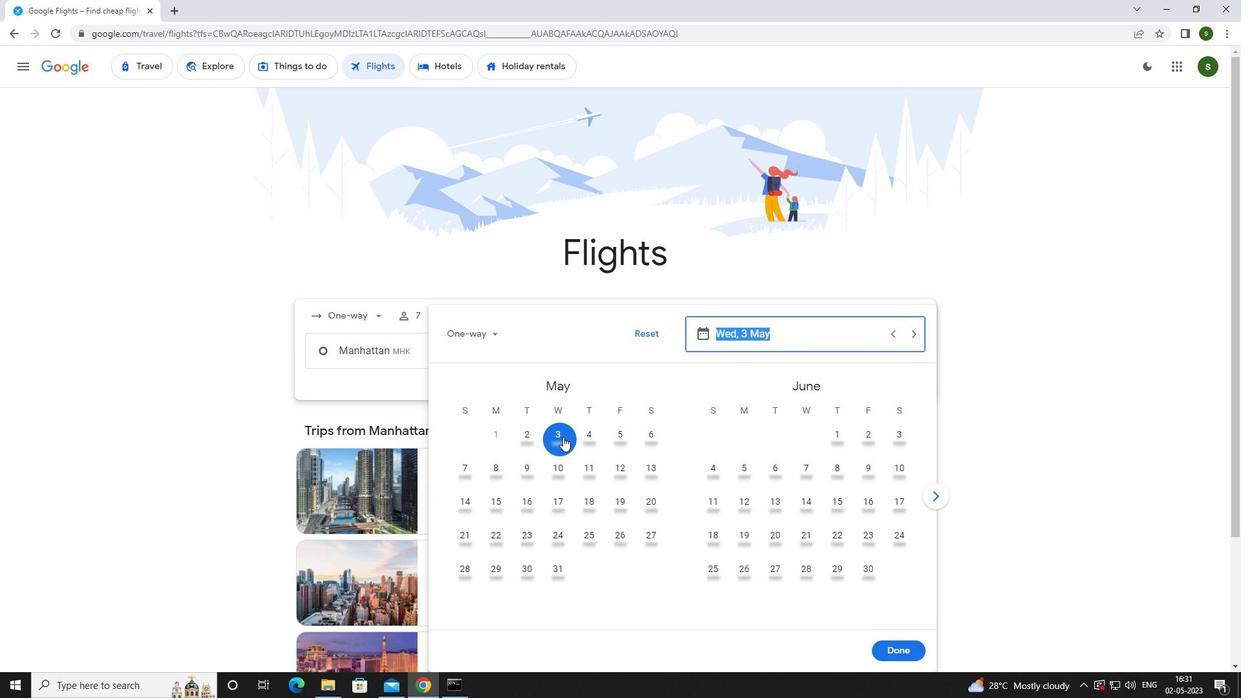 
Action: Mouse moved to (902, 646)
Screenshot: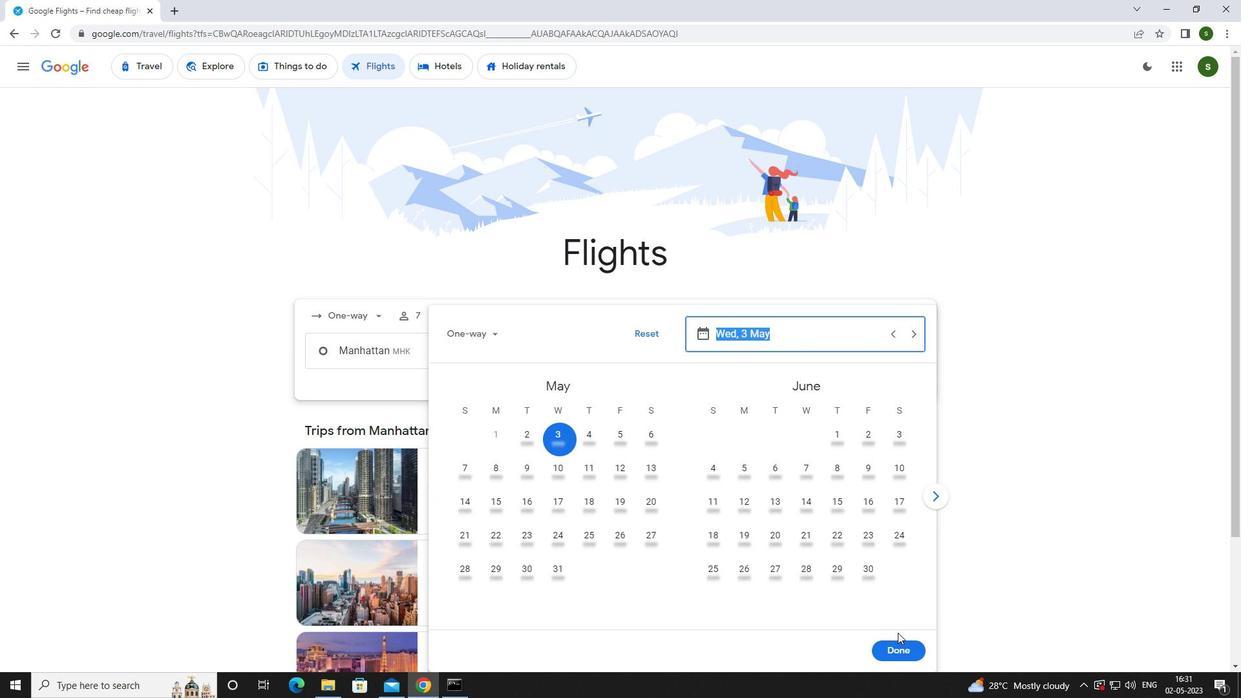 
Action: Mouse pressed left at (902, 646)
Screenshot: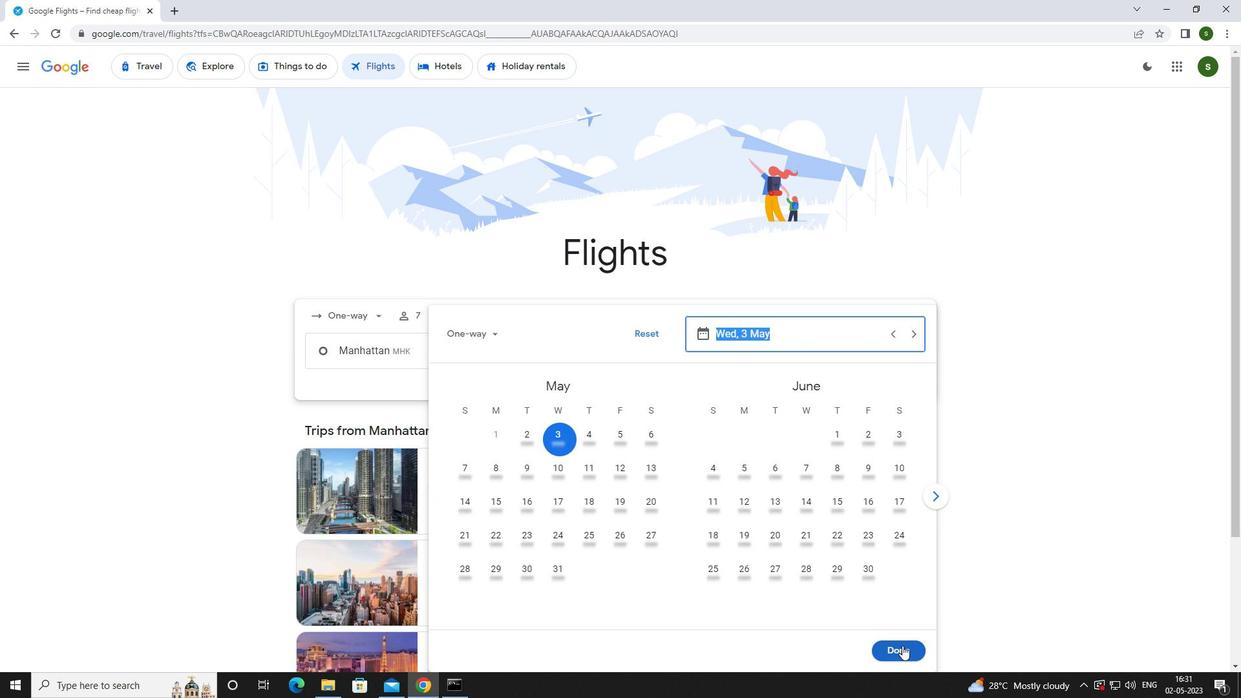 
Action: Mouse moved to (610, 394)
Screenshot: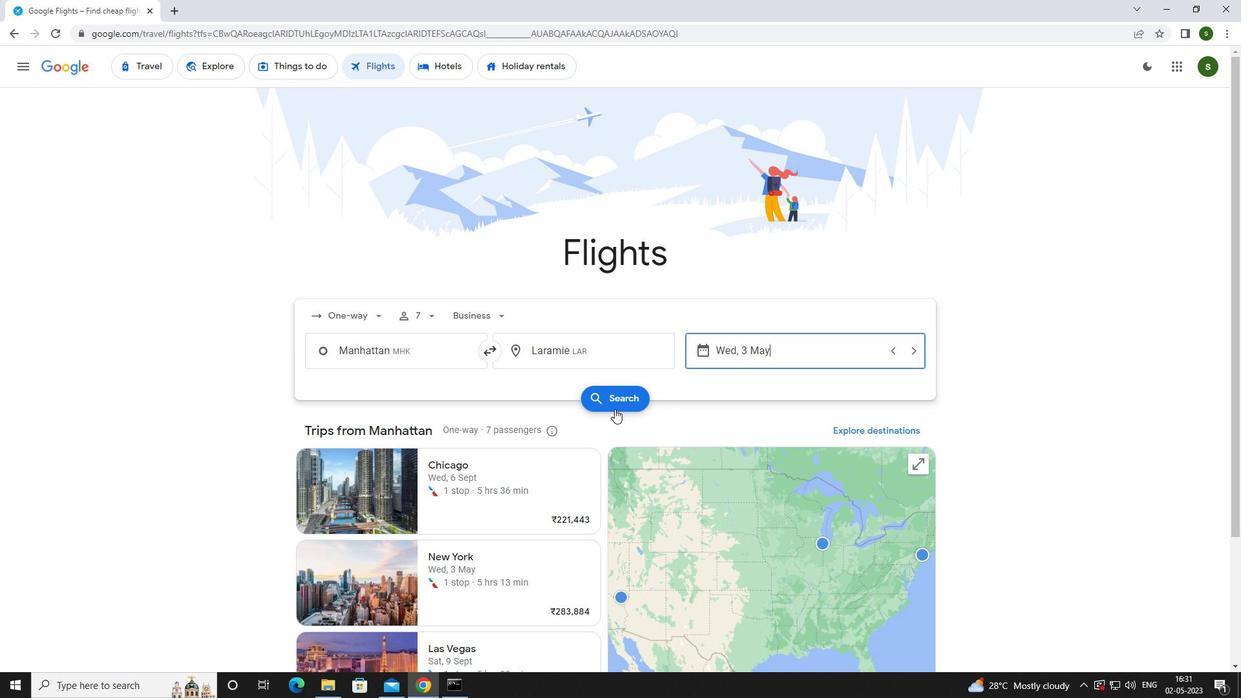 
Action: Mouse pressed left at (610, 394)
Screenshot: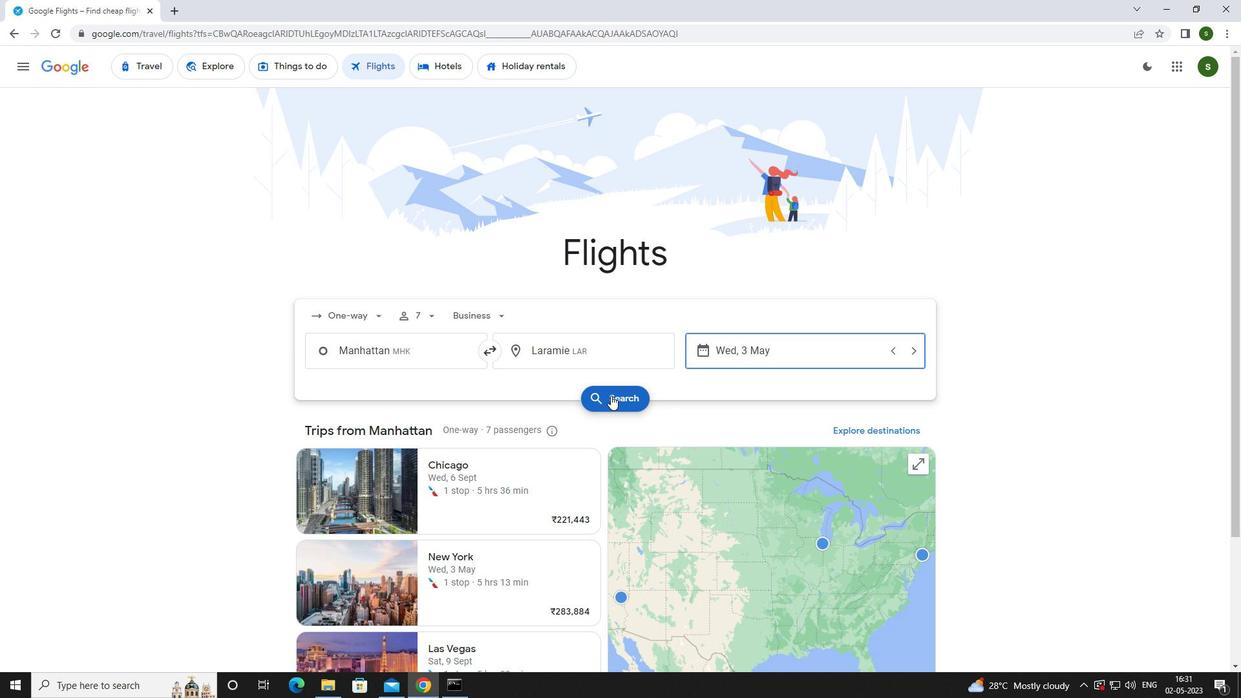 
Action: Mouse moved to (331, 187)
Screenshot: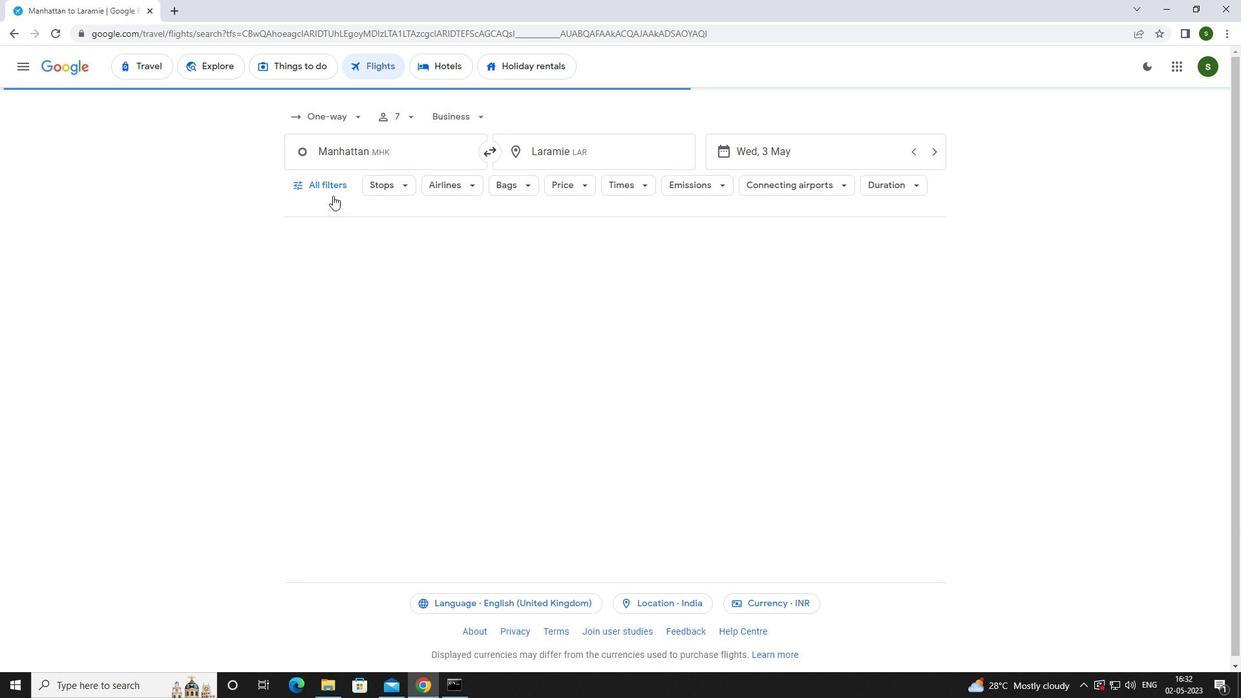 
Action: Mouse pressed left at (331, 187)
Screenshot: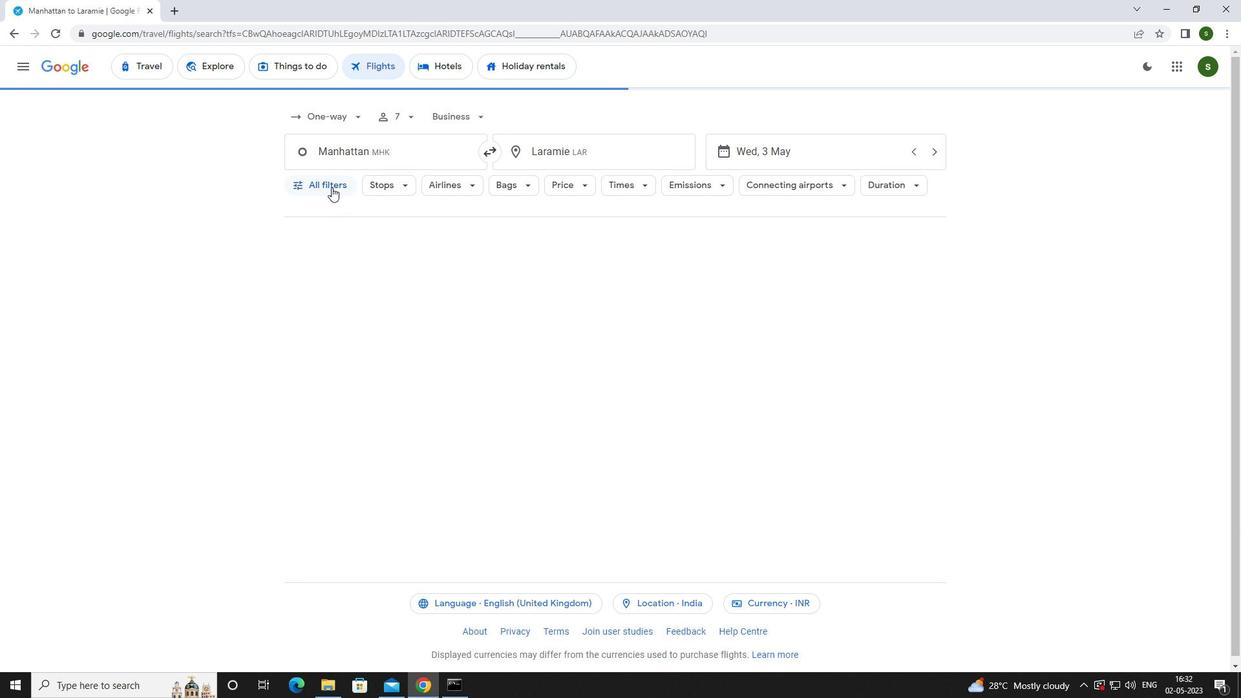 
Action: Mouse moved to (487, 464)
Screenshot: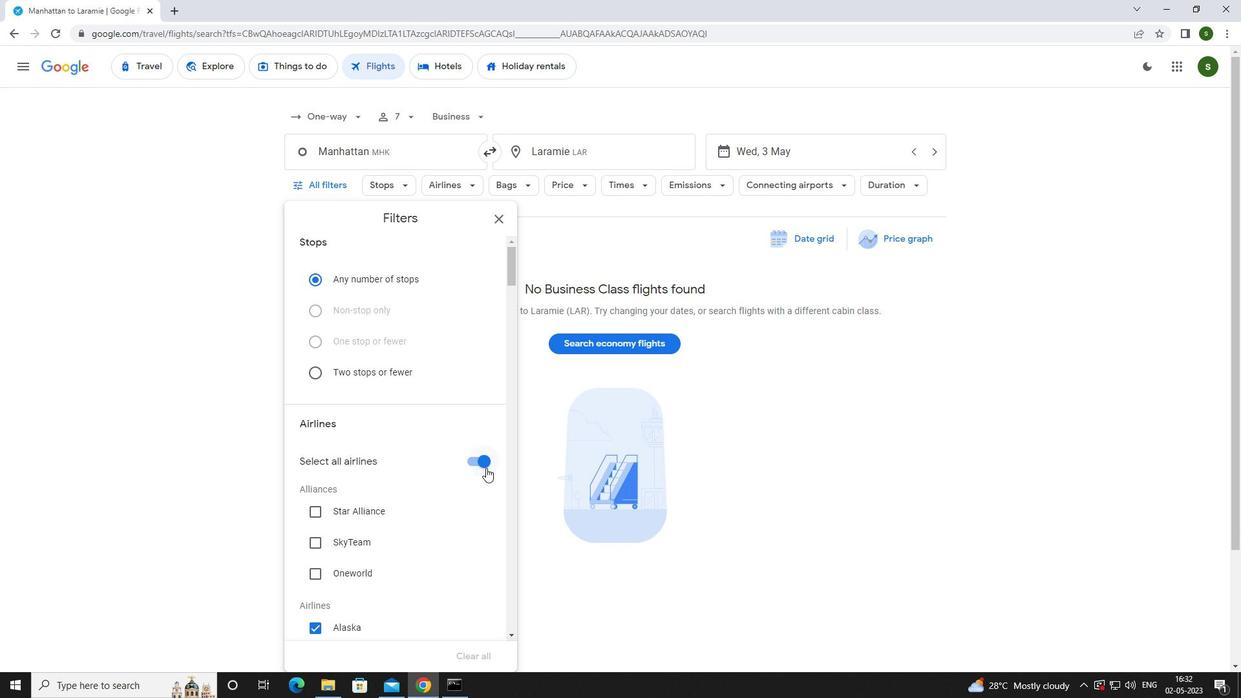 
Action: Mouse pressed left at (487, 464)
Screenshot: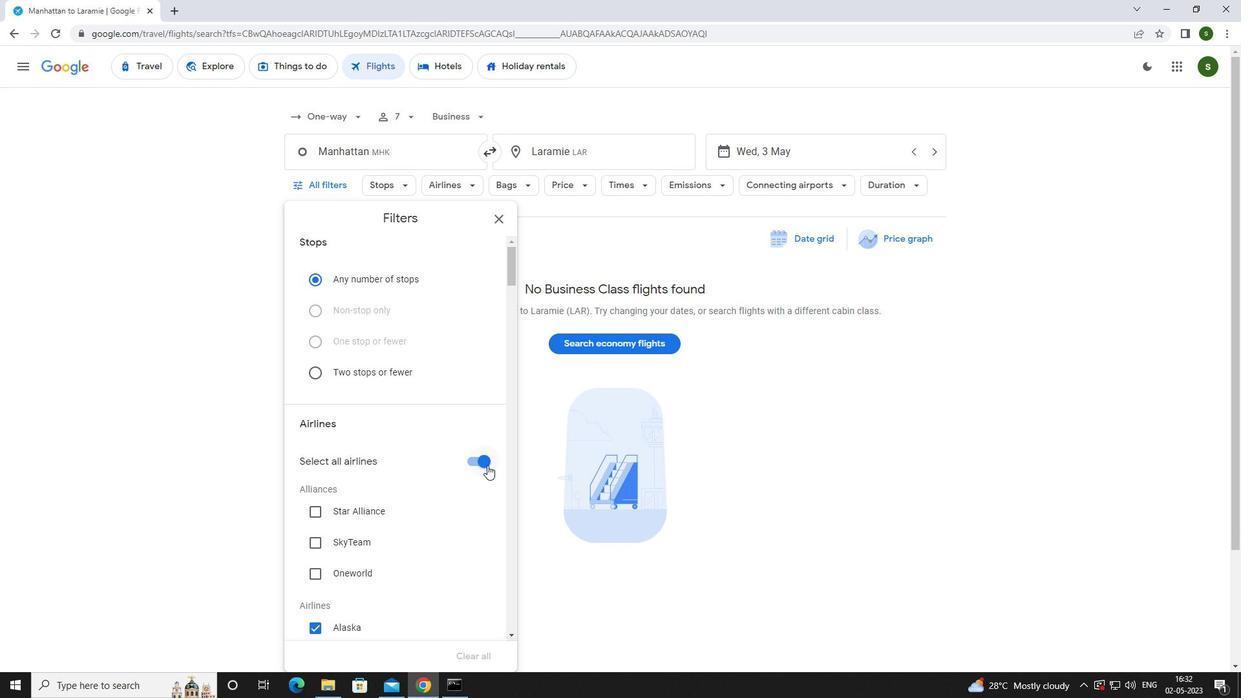 
Action: Mouse moved to (450, 422)
Screenshot: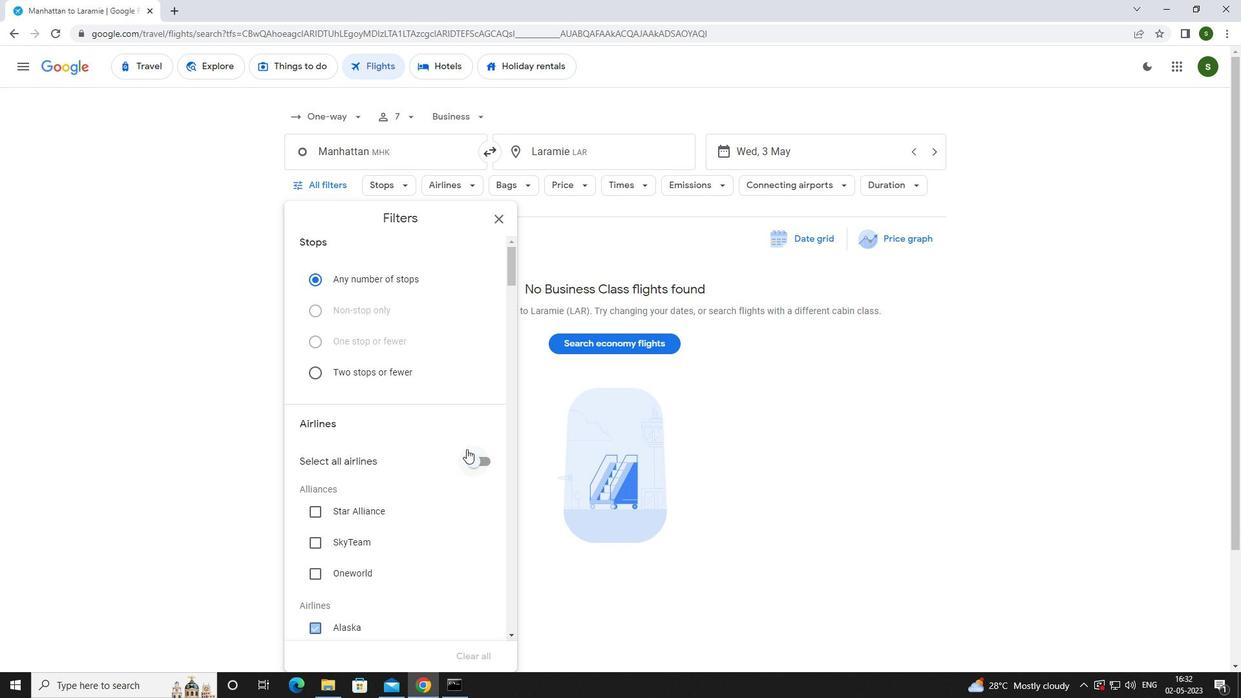 
Action: Mouse scrolled (450, 422) with delta (0, 0)
Screenshot: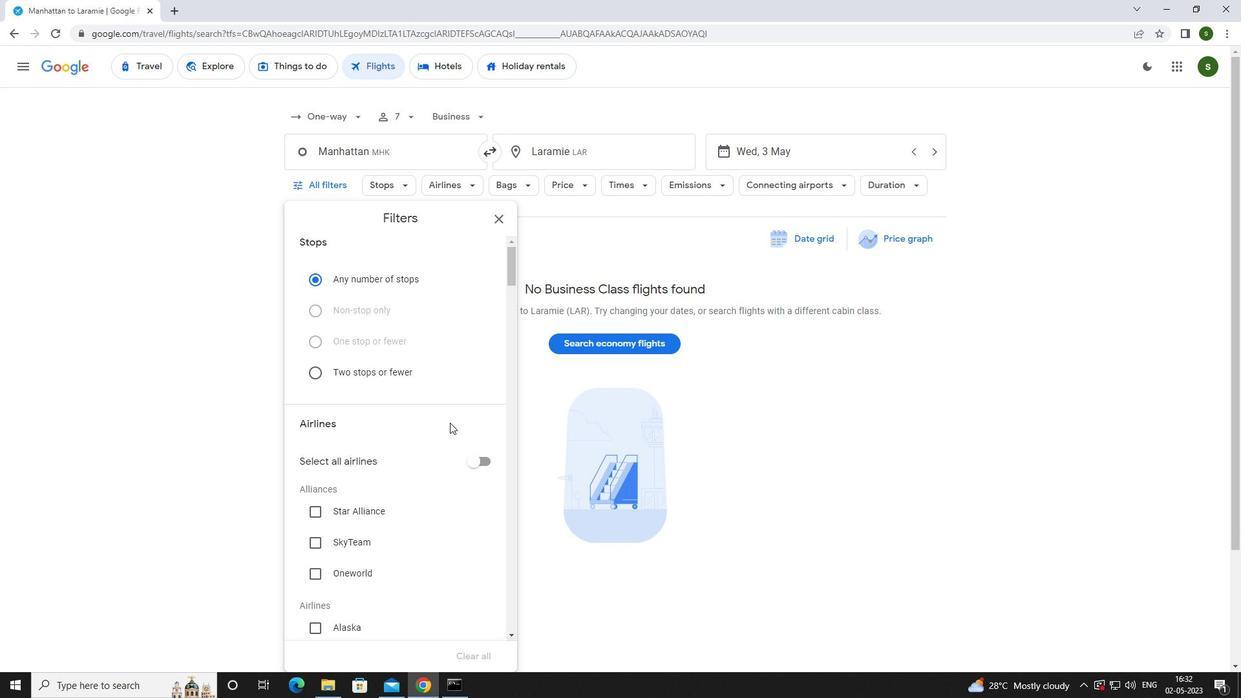
Action: Mouse scrolled (450, 422) with delta (0, 0)
Screenshot: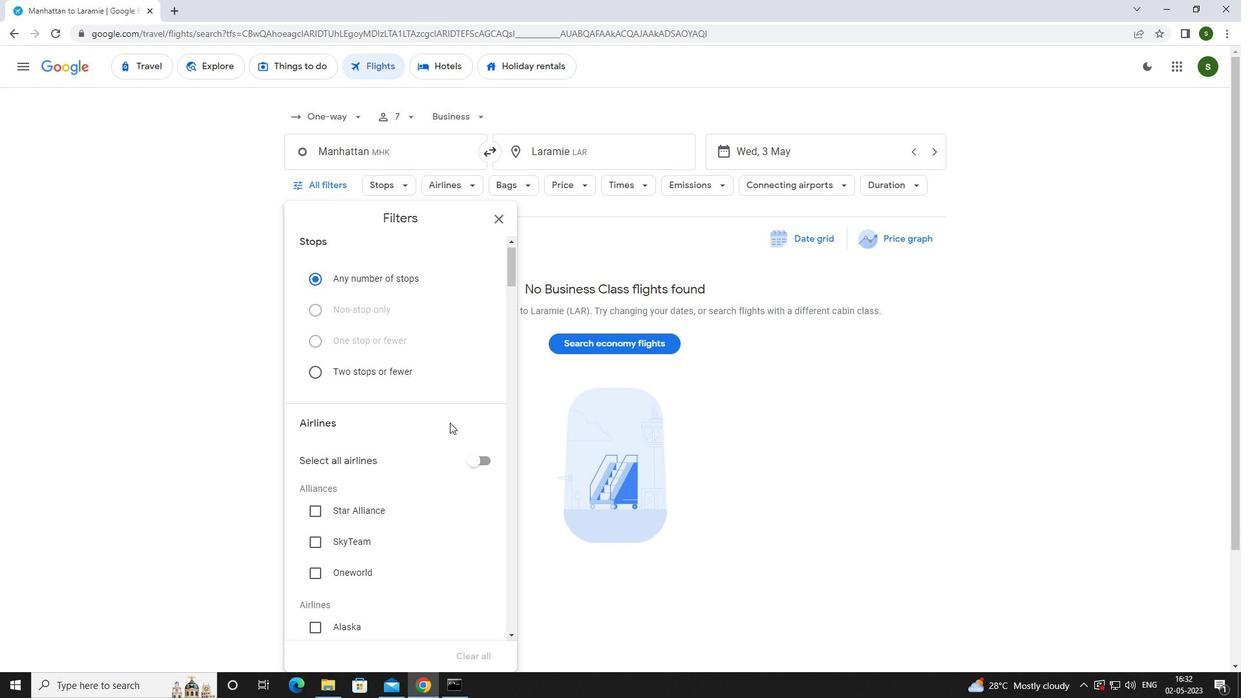 
Action: Mouse scrolled (450, 422) with delta (0, 0)
Screenshot: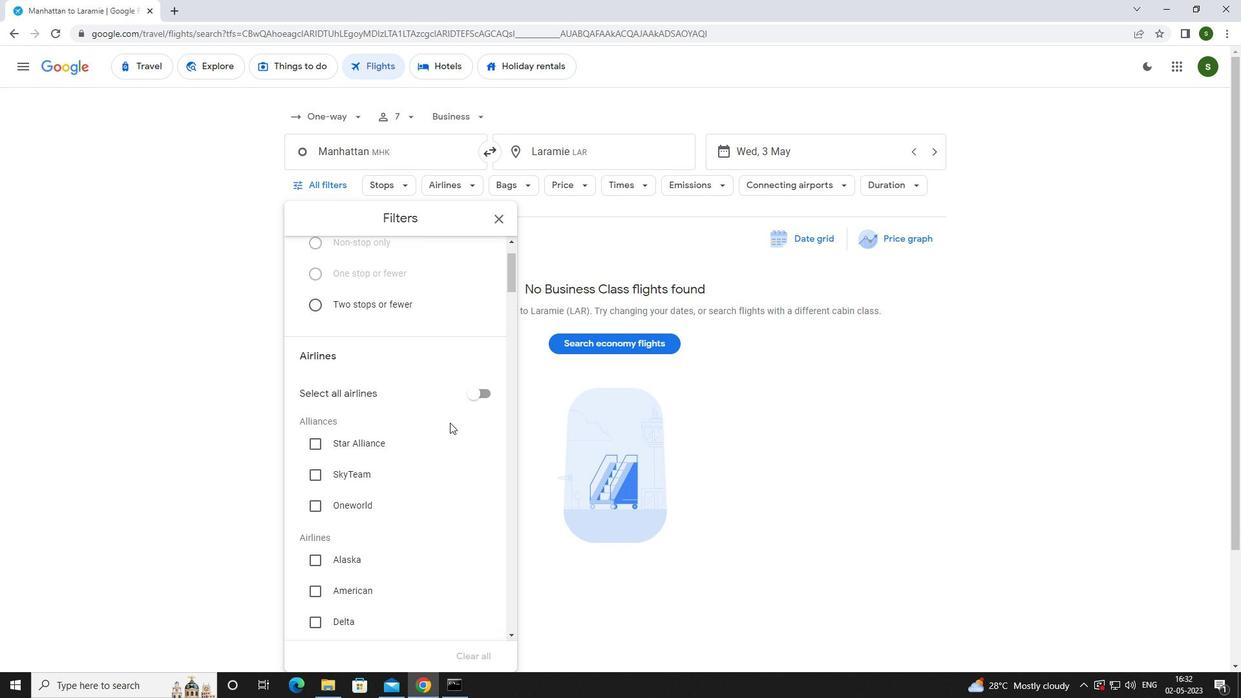 
Action: Mouse scrolled (450, 422) with delta (0, 0)
Screenshot: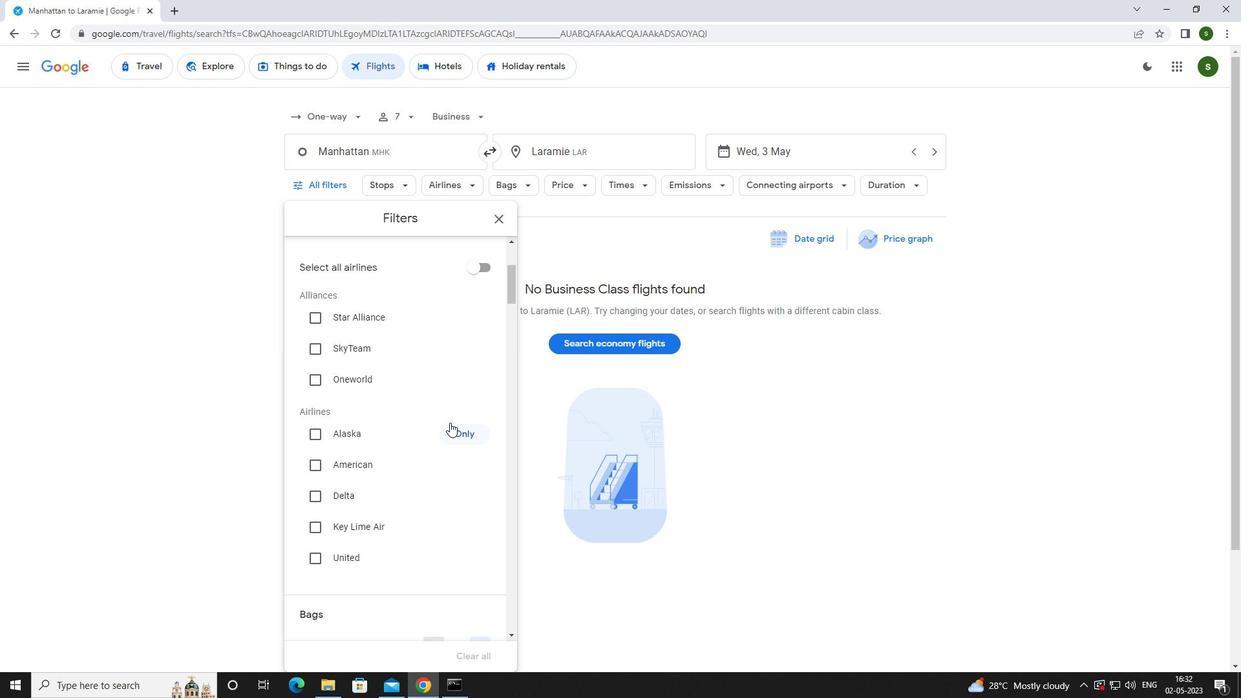 
Action: Mouse scrolled (450, 422) with delta (0, 0)
Screenshot: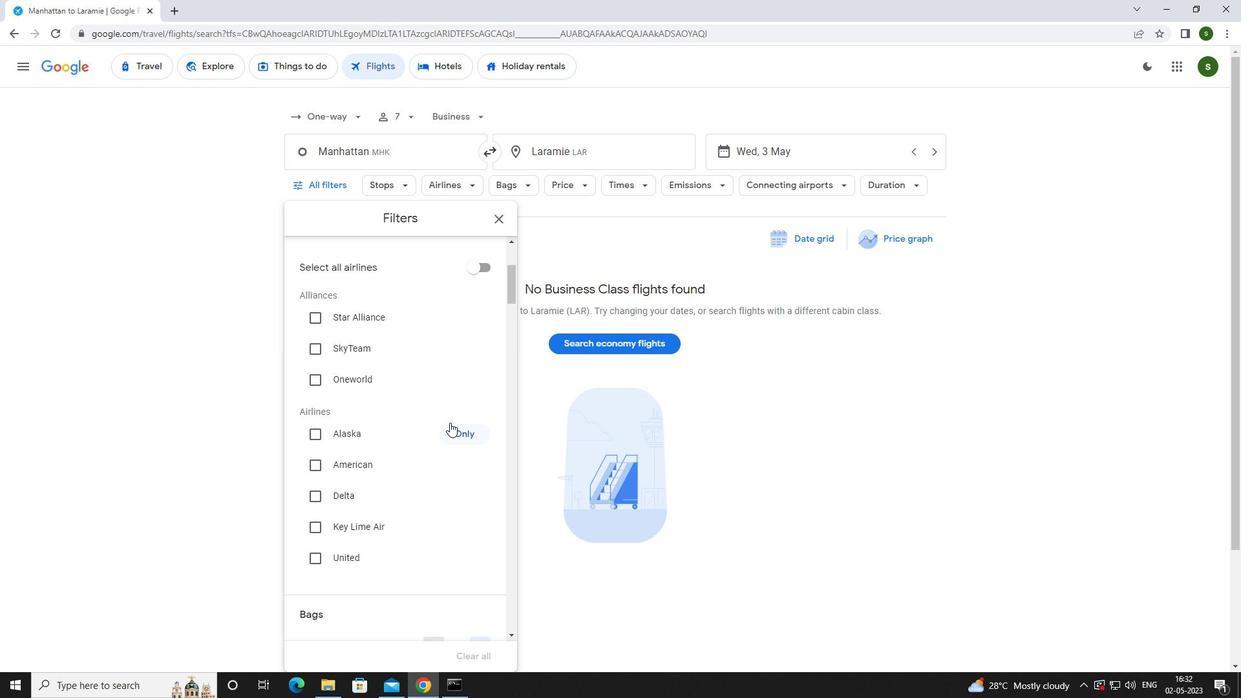 
Action: Mouse scrolled (450, 422) with delta (0, 0)
Screenshot: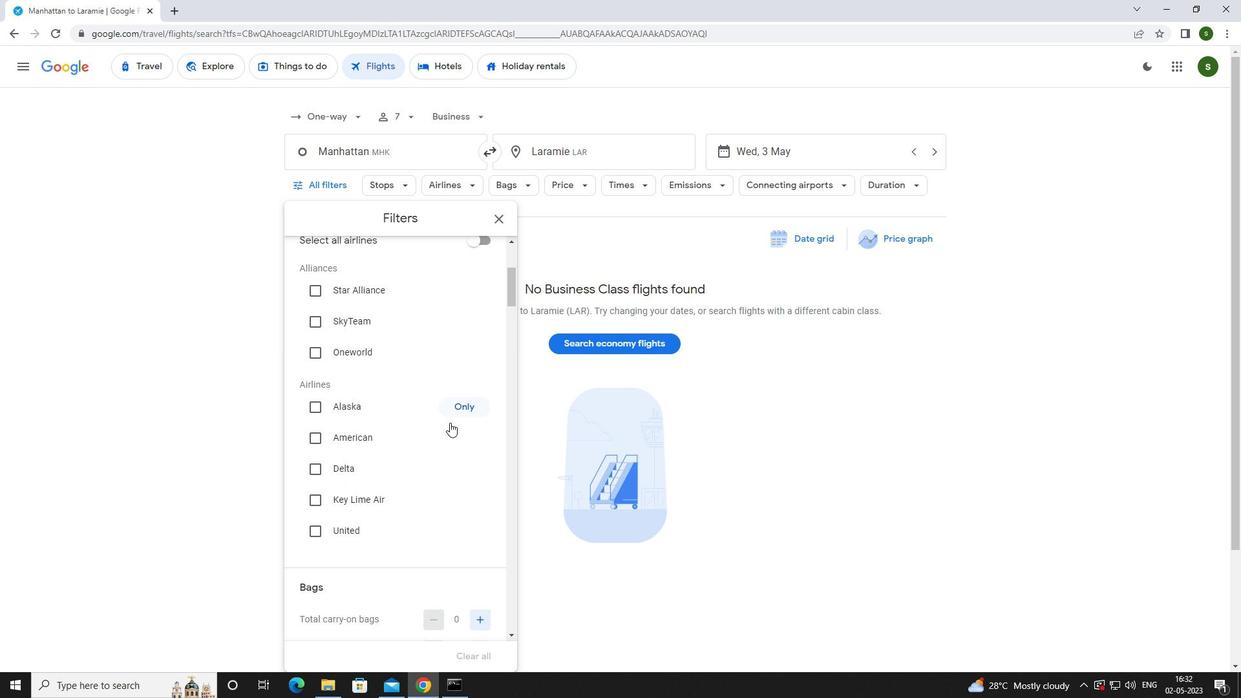 
Action: Mouse scrolled (450, 422) with delta (0, 0)
Screenshot: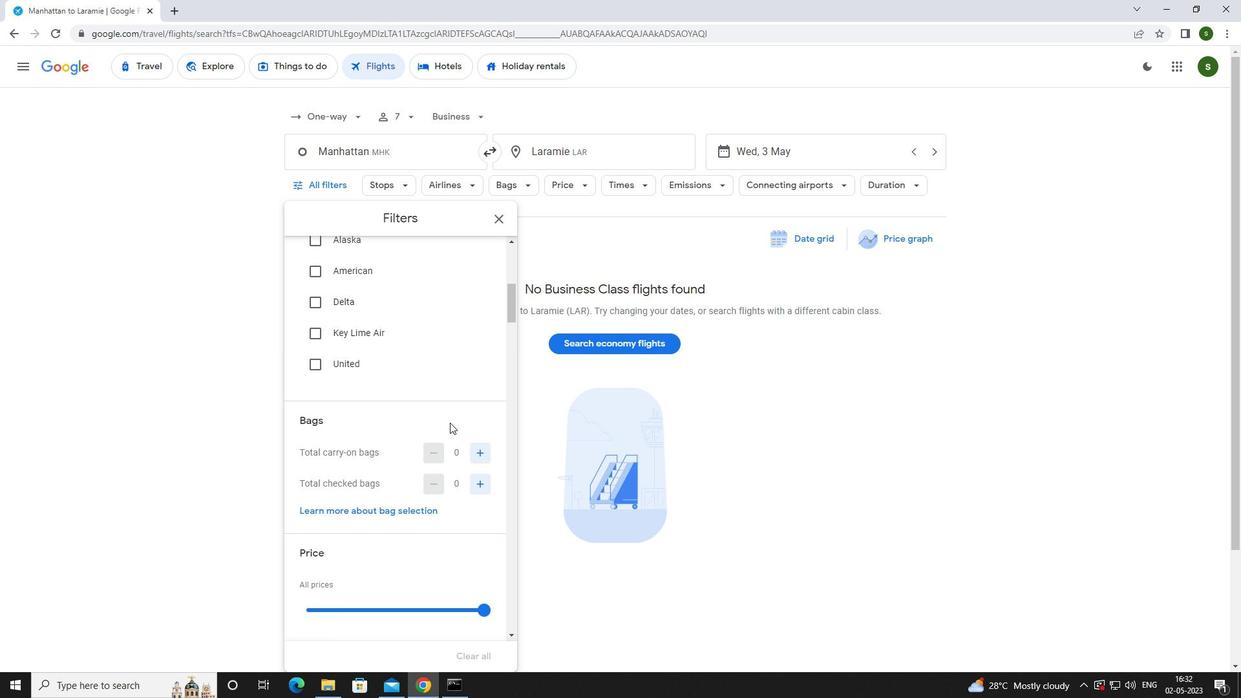 
Action: Mouse scrolled (450, 422) with delta (0, 0)
Screenshot: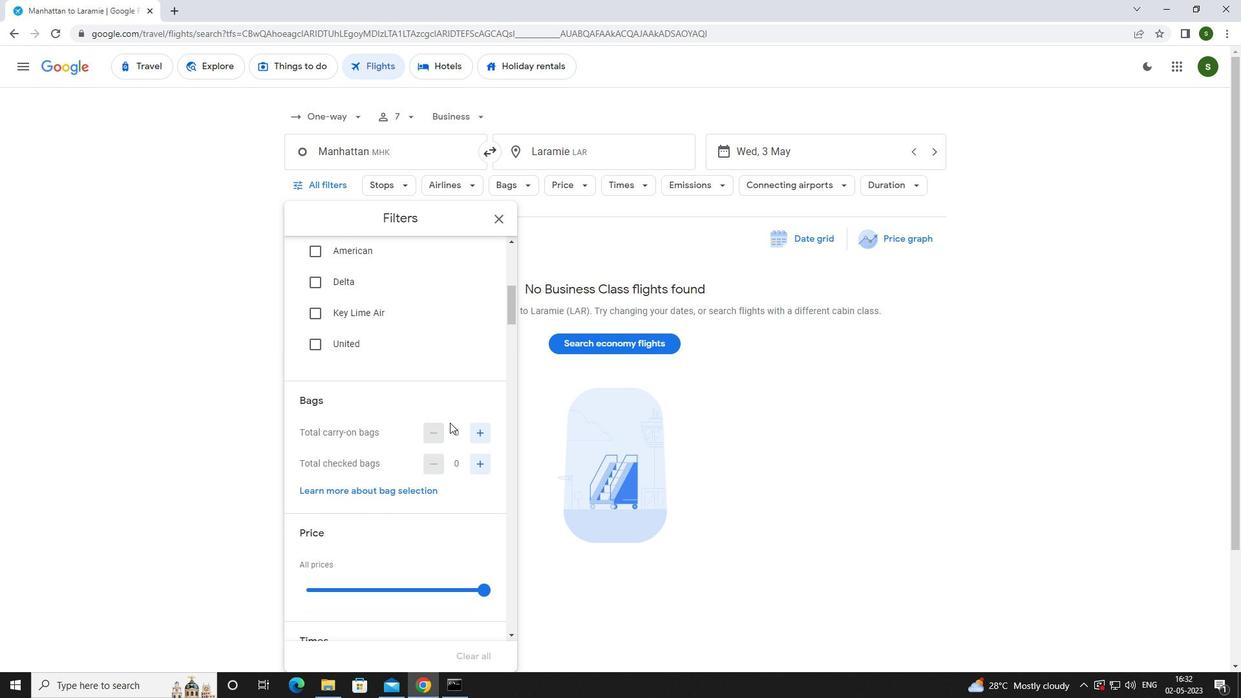 
Action: Mouse scrolled (450, 422) with delta (0, 0)
Screenshot: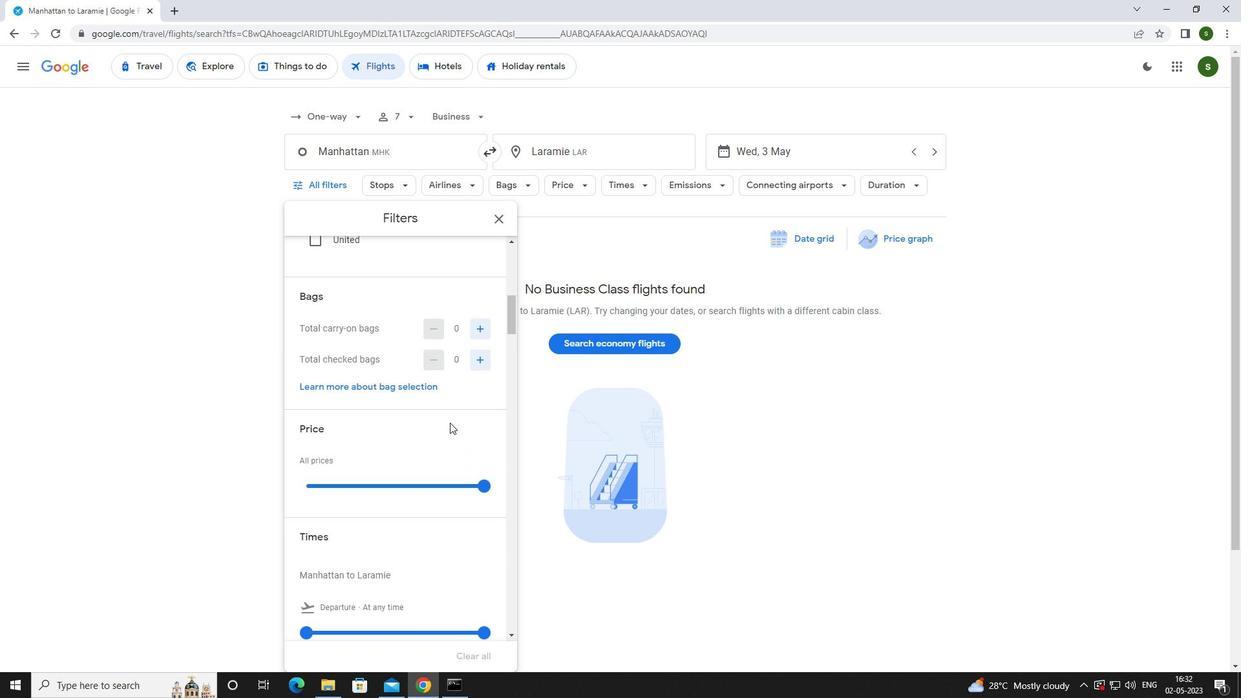 
Action: Mouse moved to (487, 411)
Screenshot: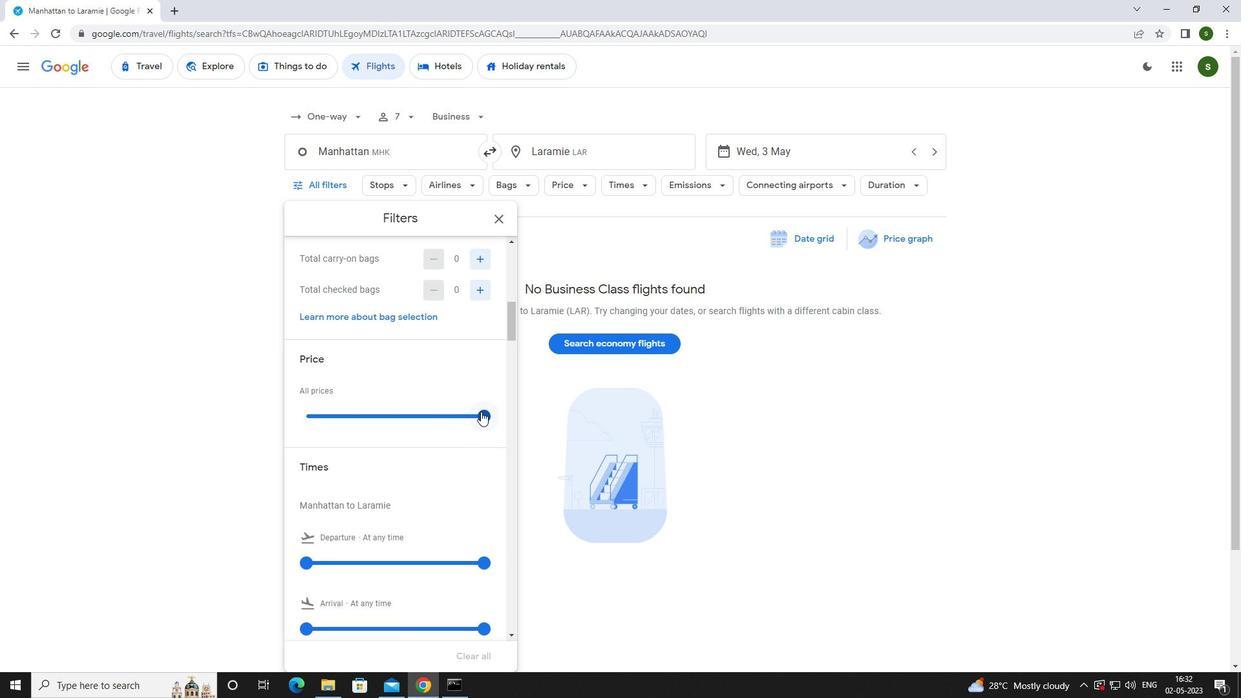 
Action: Mouse pressed left at (487, 411)
Screenshot: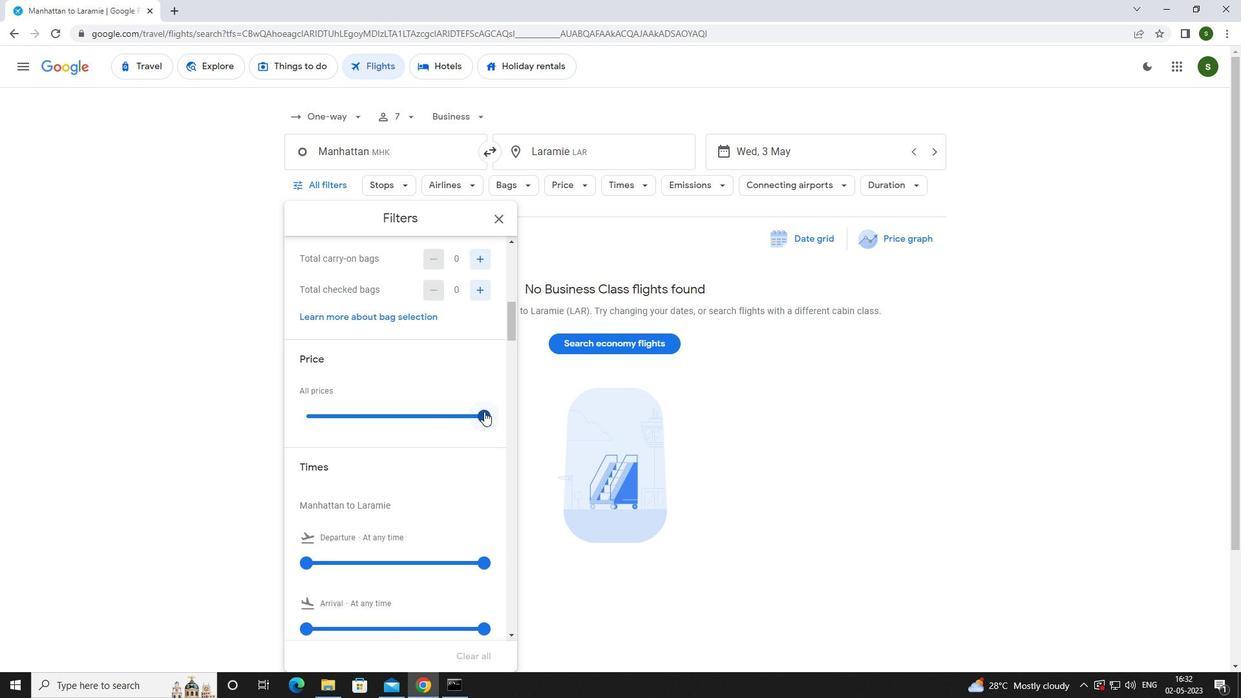 
Action: Mouse moved to (306, 561)
Screenshot: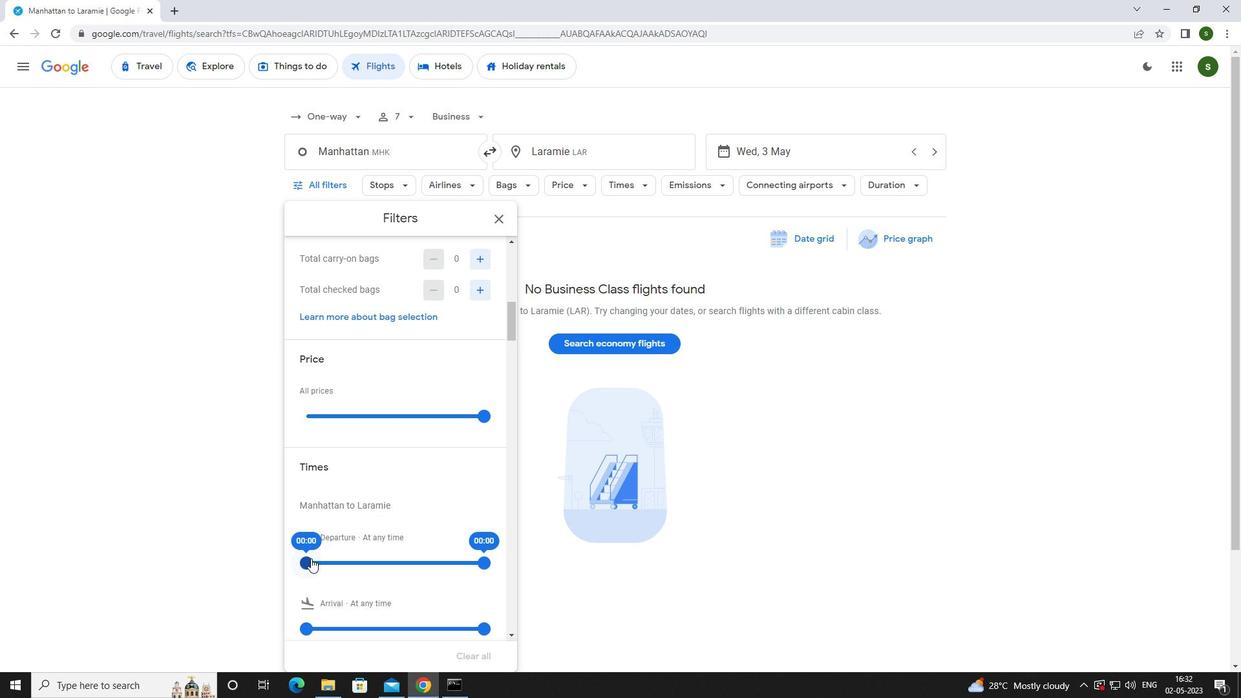 
Action: Mouse pressed left at (306, 561)
Screenshot: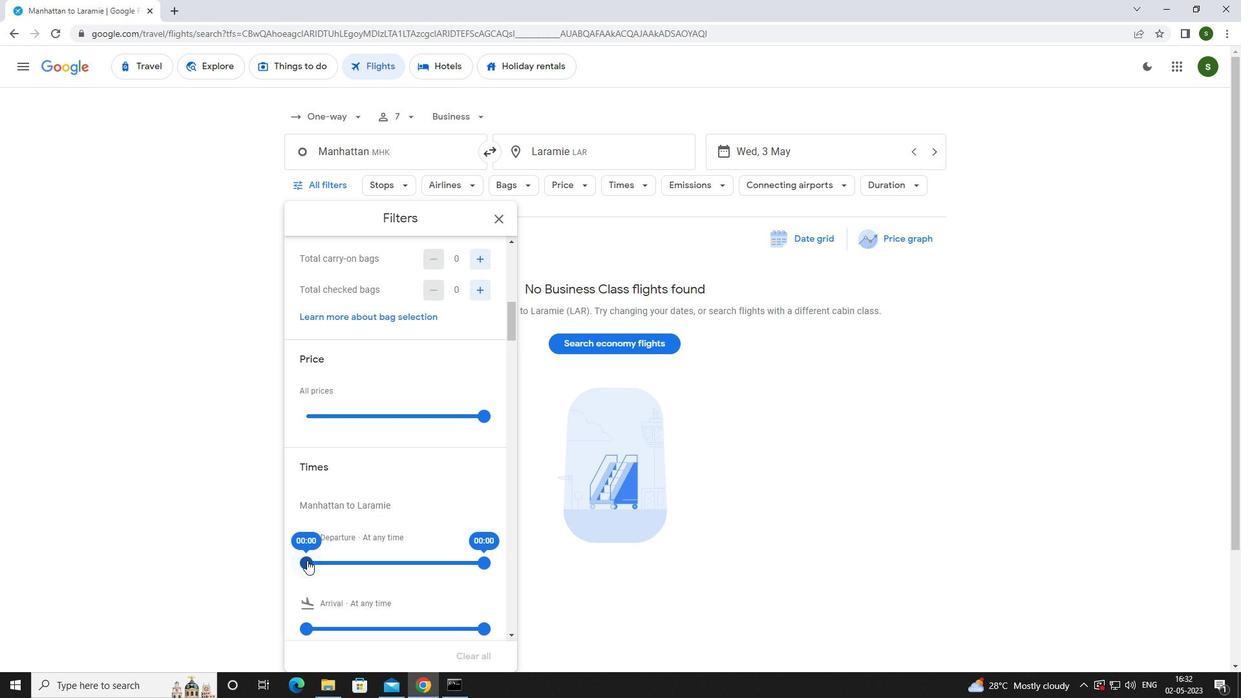 
Action: Mouse moved to (756, 506)
Screenshot: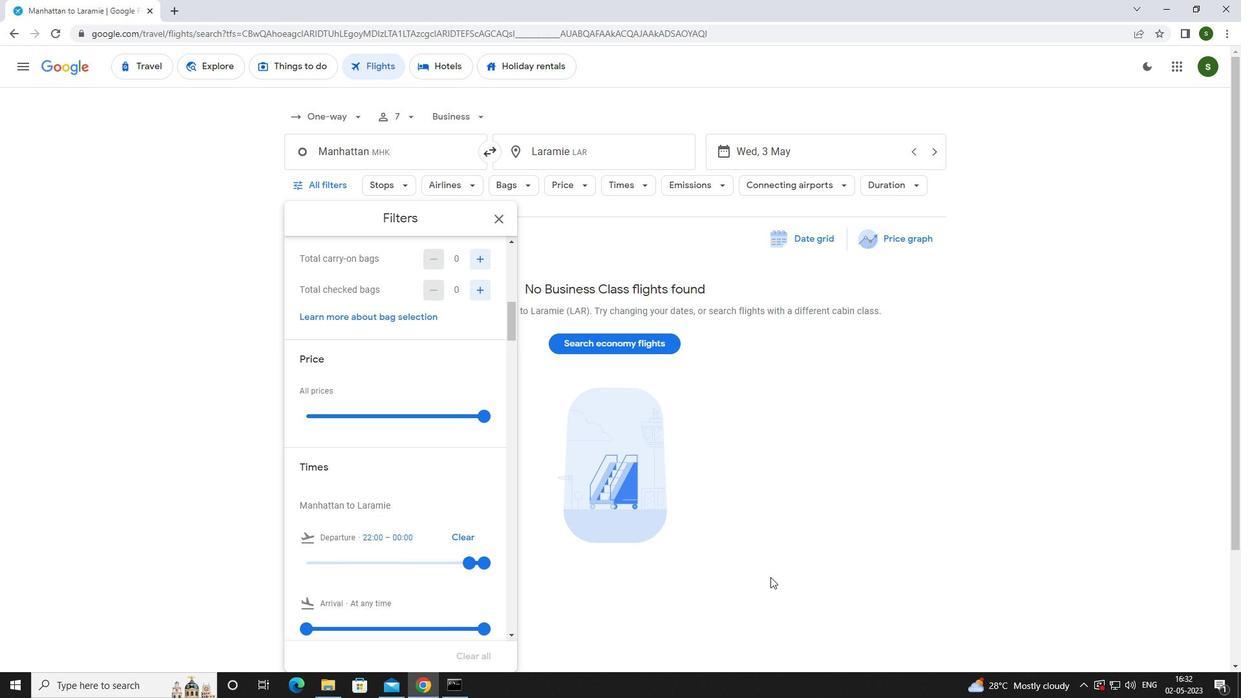 
Action: Mouse pressed left at (756, 506)
Screenshot: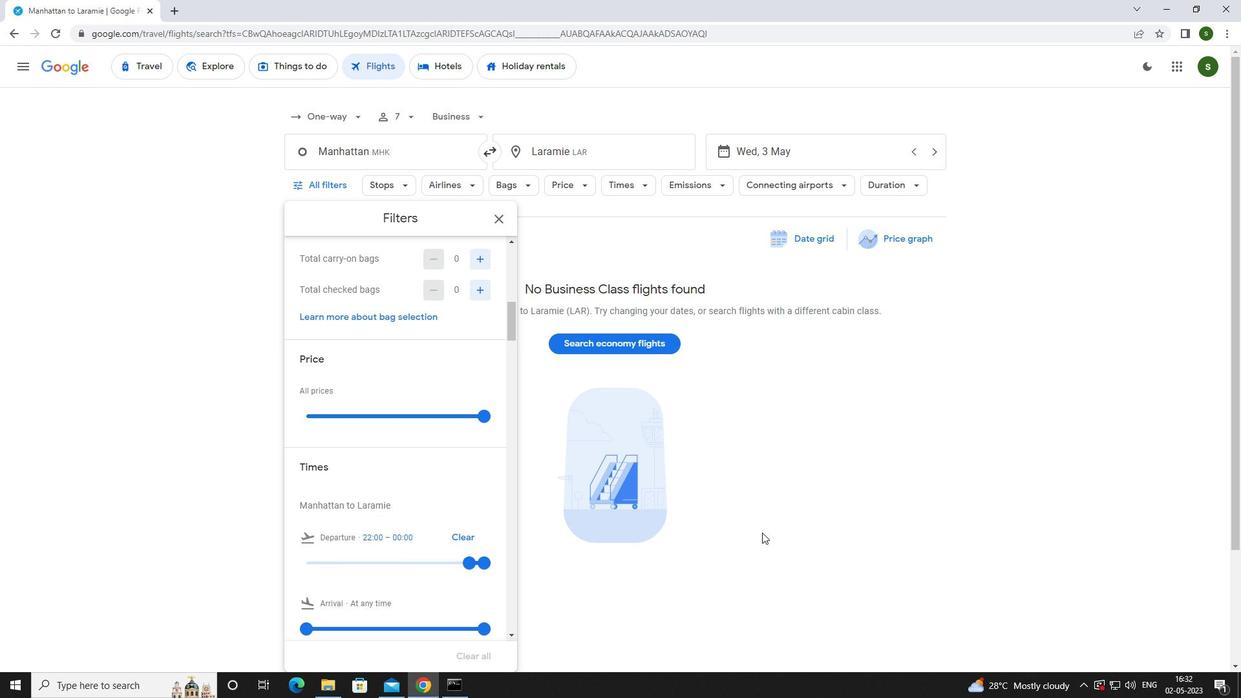 
Action: Mouse moved to (755, 506)
Screenshot: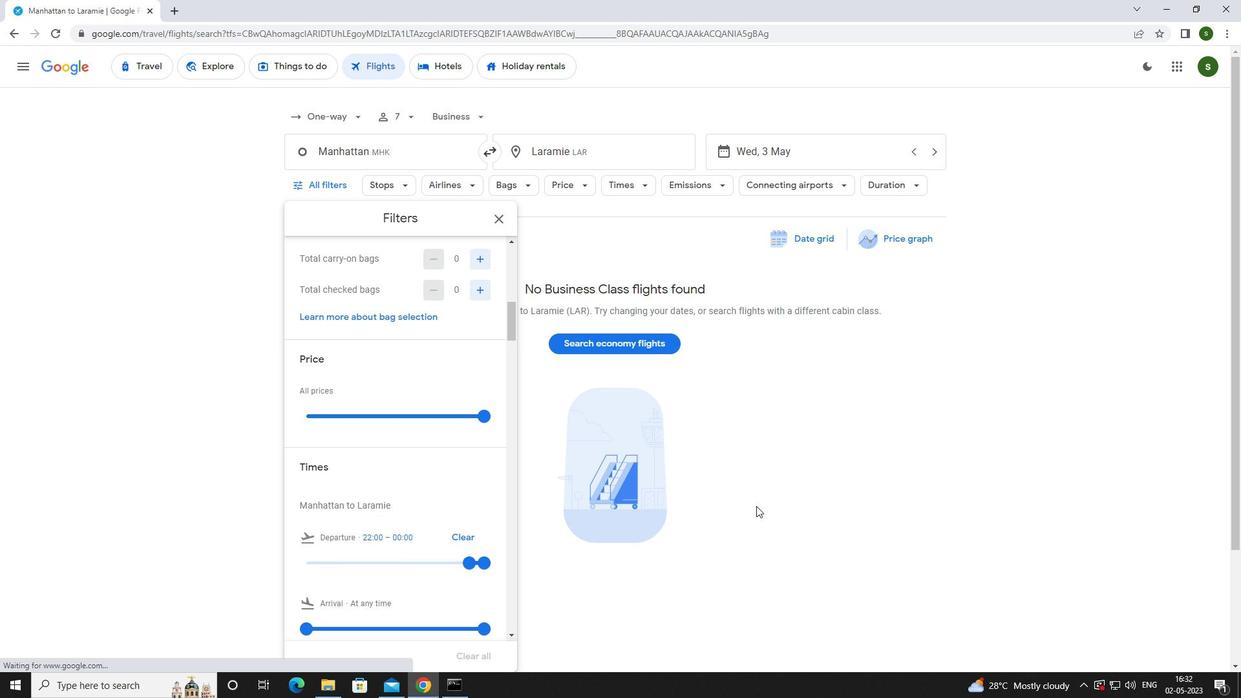 
